 Task: Add an event with the title Team Outing, date '2024/05/04', time 8:50 AM to 10:50 AMand add a description: A team outing is a planned event or activity that takes employees out of the usual work environment to engage in recreational and team-building activities. It provides an opportunity for team members to bond, unwind, and strengthen their professional relationships in a more relaxed setting.Select event color  Graphite . Add location for the event as: 654 Via Veneto, Rome, Italy, logged in from the account softage.1@softage.netand send the event invitation to softage.3@softage.net and softage.4@softage.net. Set a reminder for the event Daily
Action: Mouse moved to (47, 99)
Screenshot: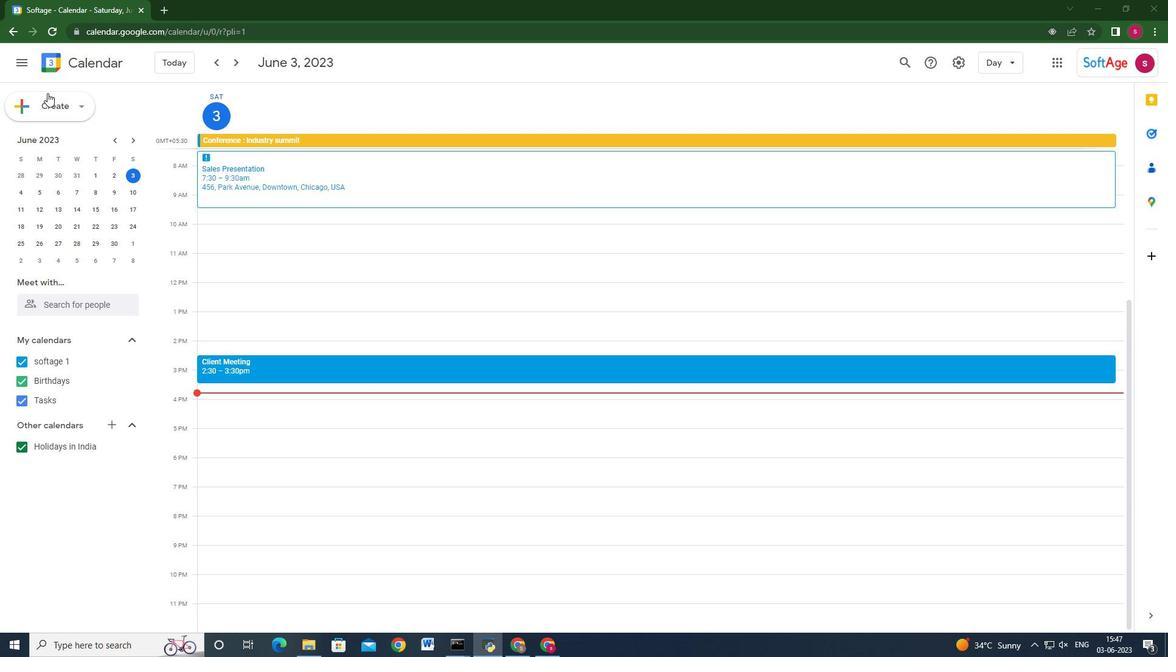 
Action: Mouse pressed left at (47, 99)
Screenshot: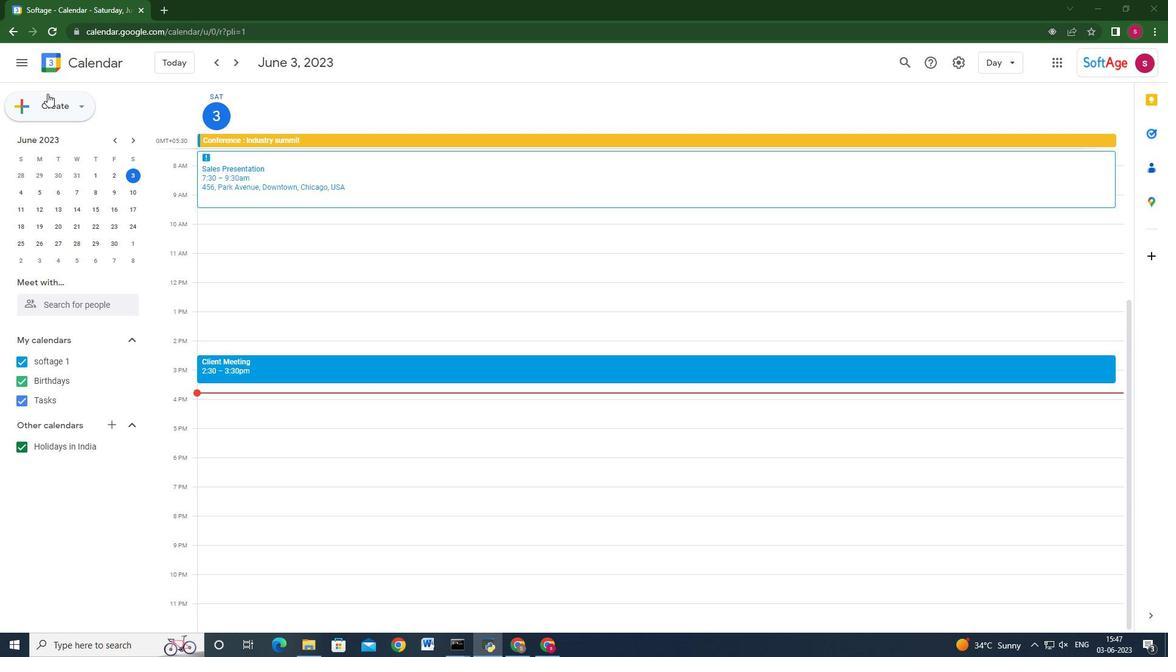 
Action: Mouse moved to (39, 133)
Screenshot: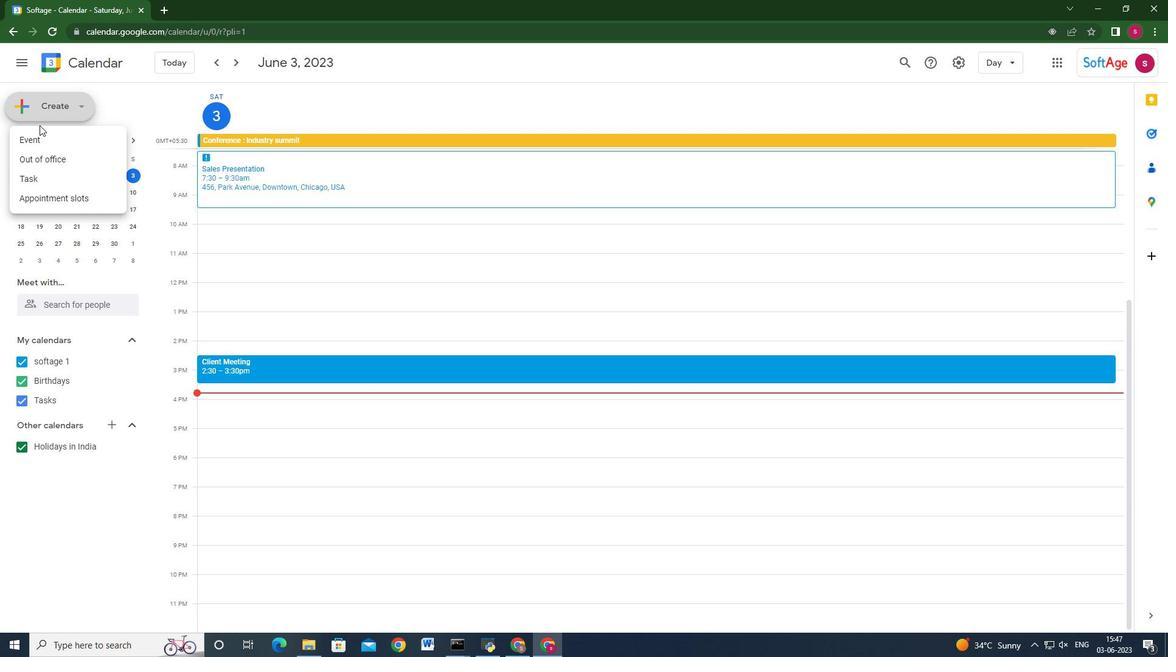 
Action: Mouse pressed left at (39, 133)
Screenshot: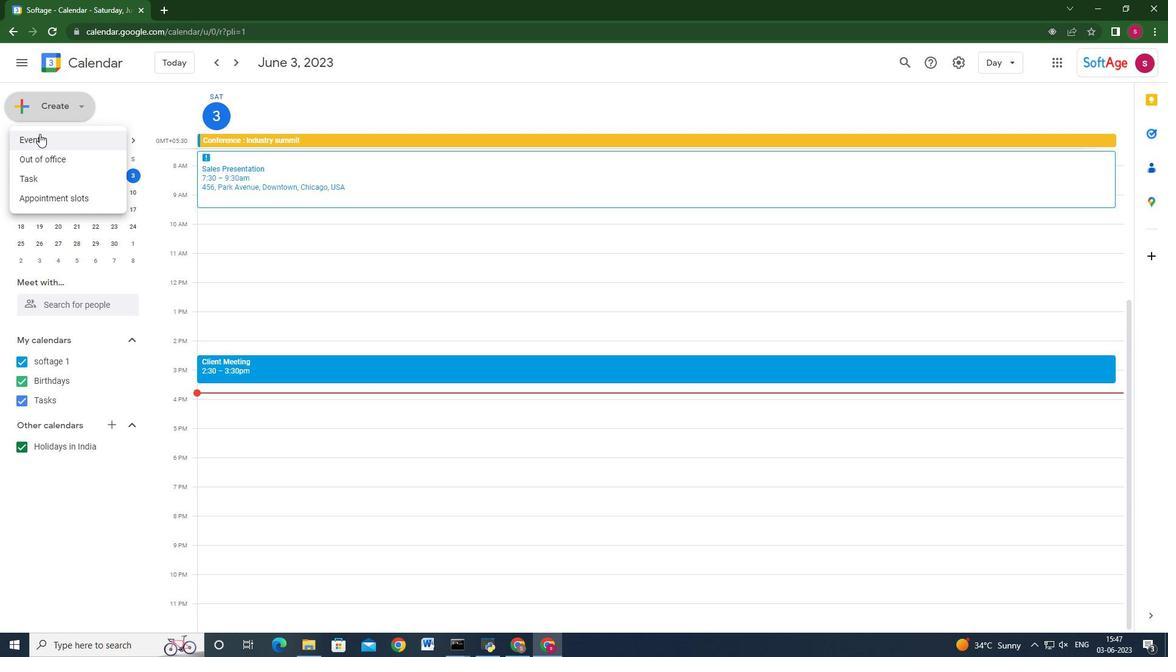 
Action: Mouse moved to (688, 469)
Screenshot: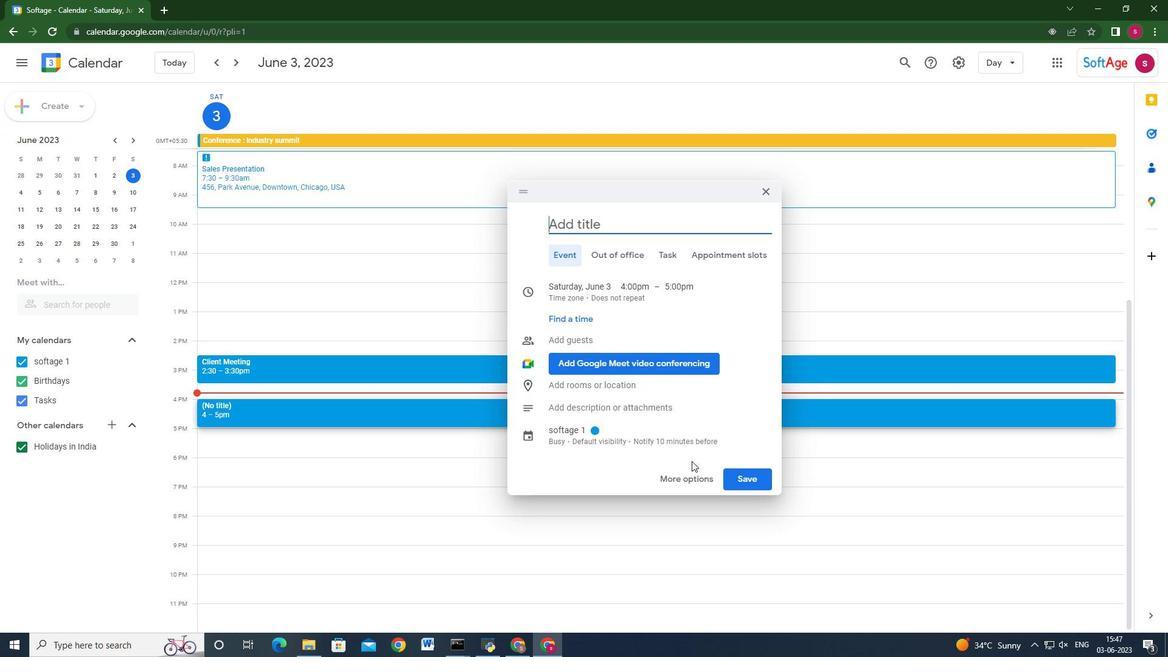 
Action: Mouse pressed left at (688, 469)
Screenshot: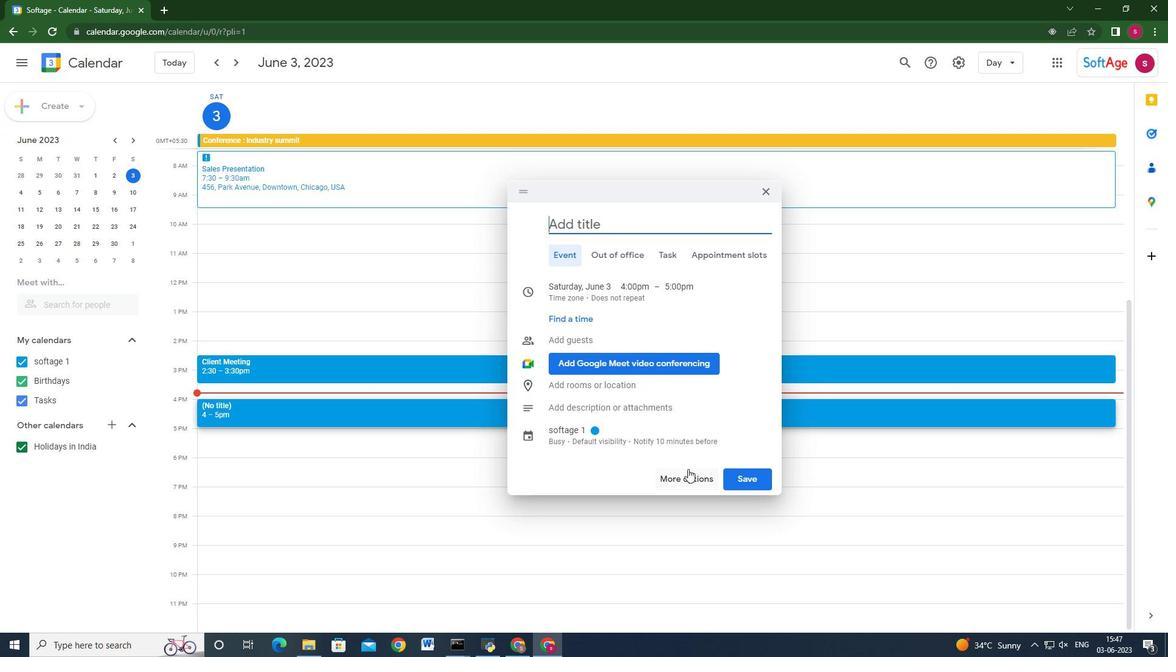 
Action: Mouse moved to (128, 68)
Screenshot: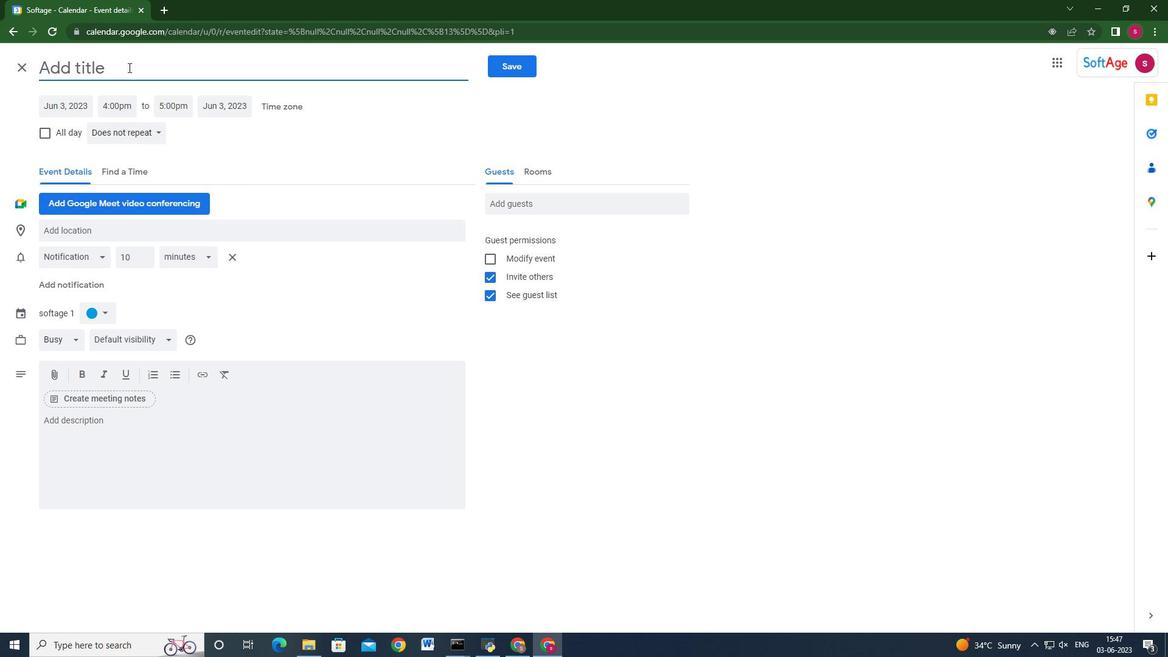 
Action: Key pressed z<Key.backspace><Key.shift>team<Key.backspace><Key.backspace><Key.backspace><Key.backspace><Key.shift>Team<Key.space><Key.shift>M<Key.backspace>Outing
Screenshot: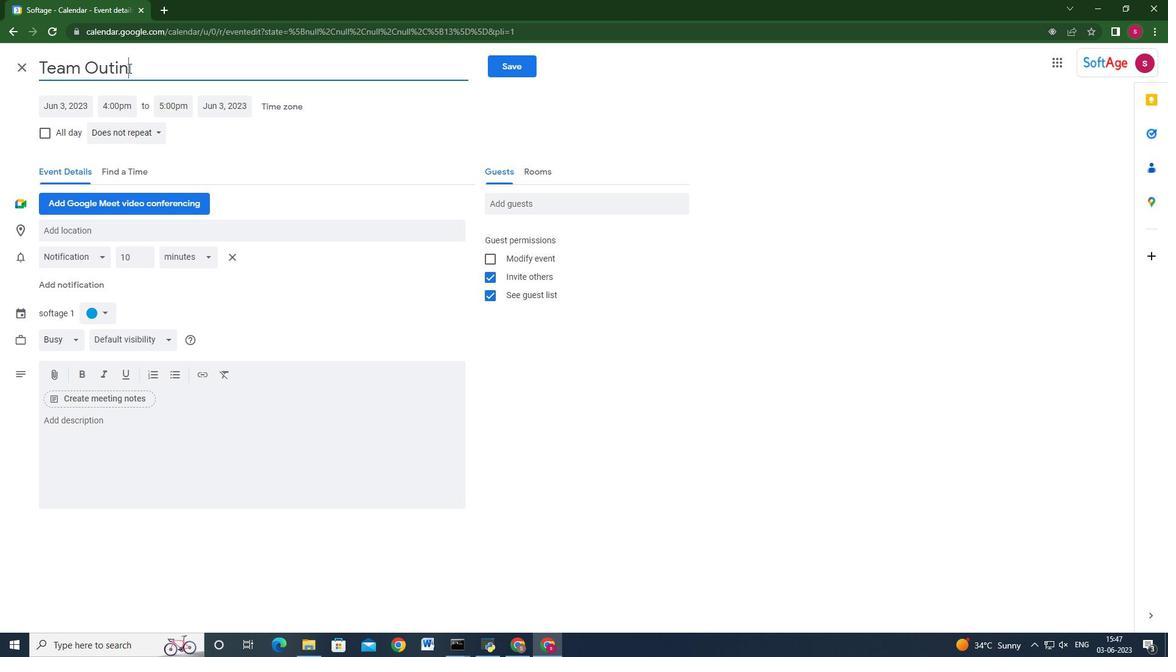 
Action: Mouse moved to (69, 107)
Screenshot: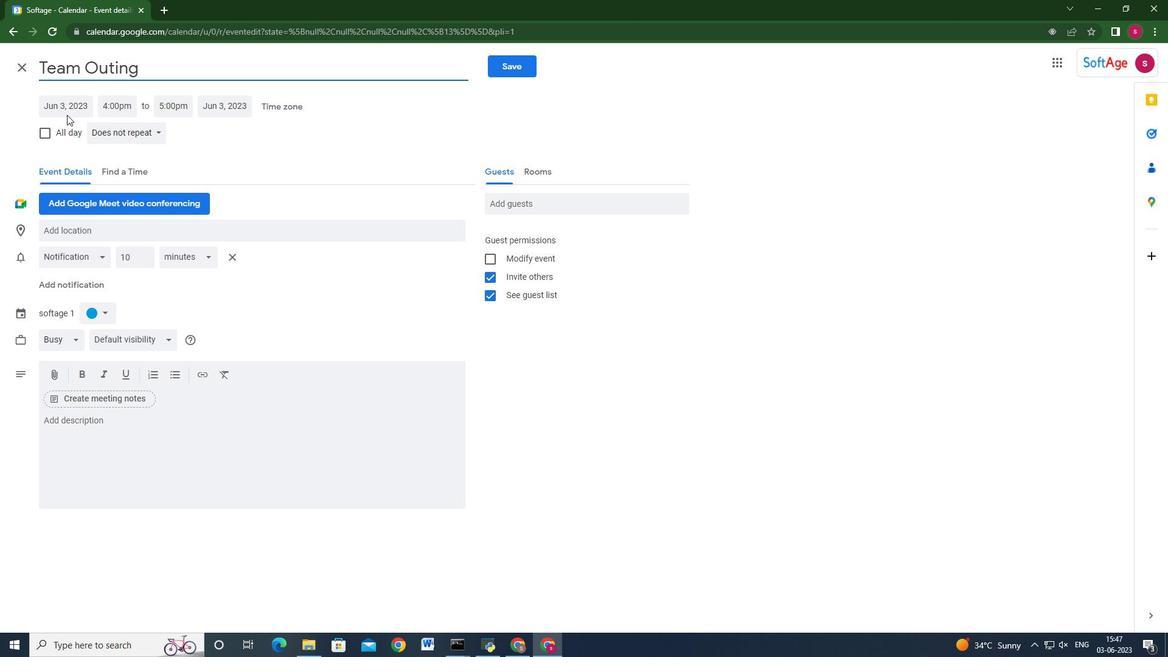 
Action: Mouse pressed left at (69, 107)
Screenshot: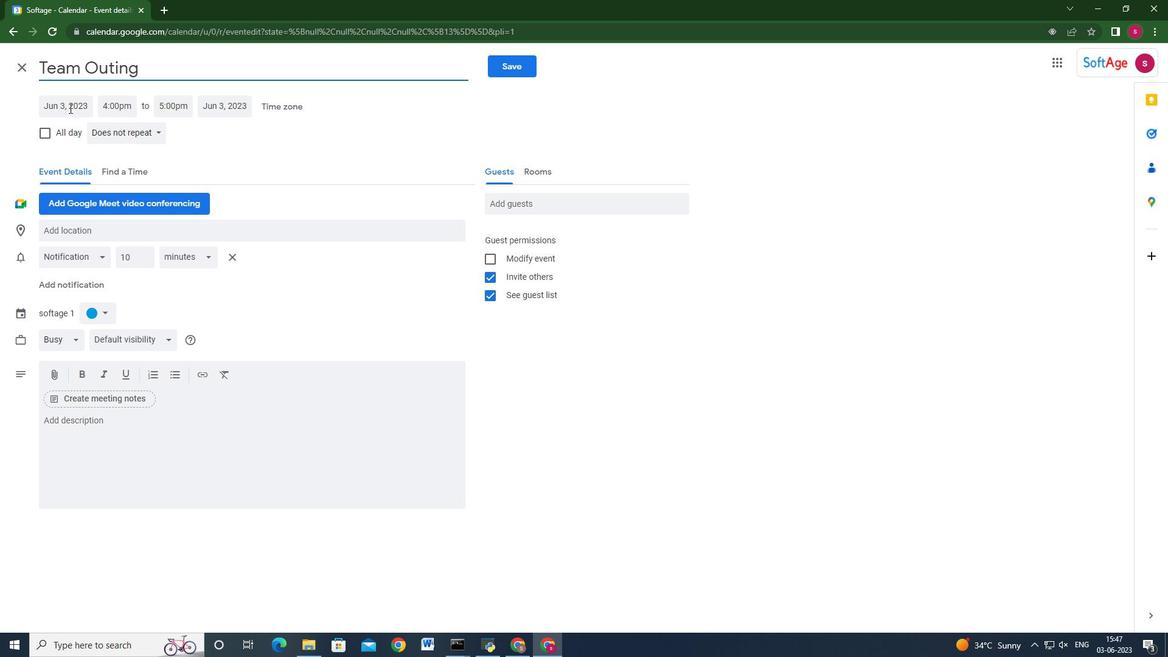 
Action: Mouse moved to (189, 133)
Screenshot: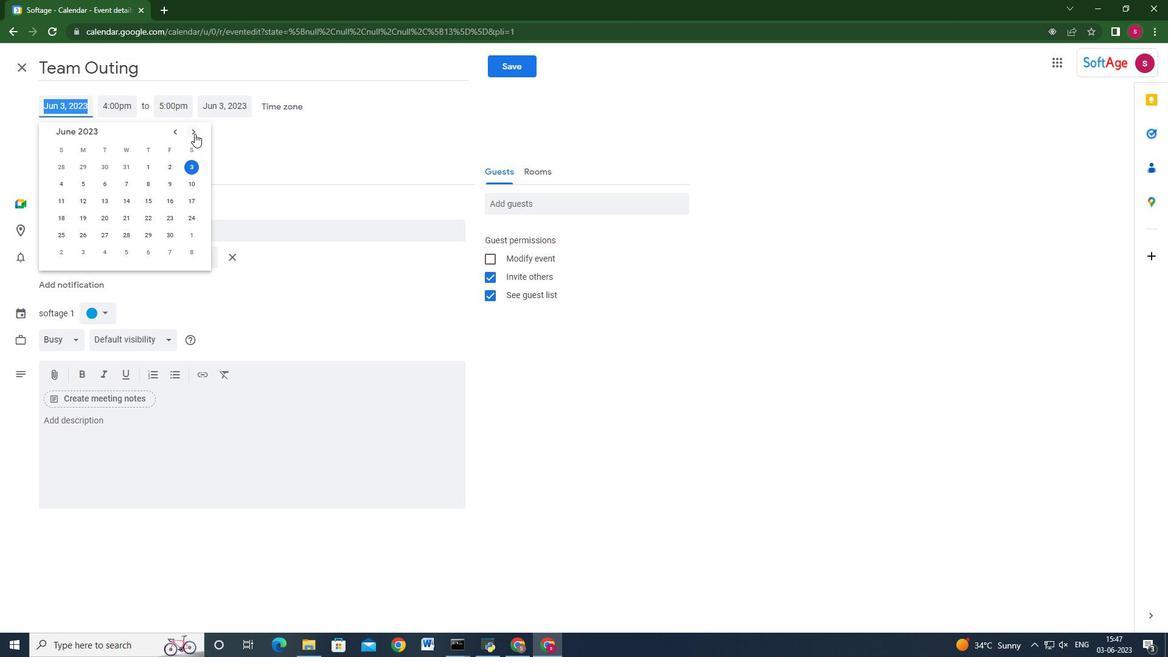 
Action: Mouse pressed left at (189, 133)
Screenshot: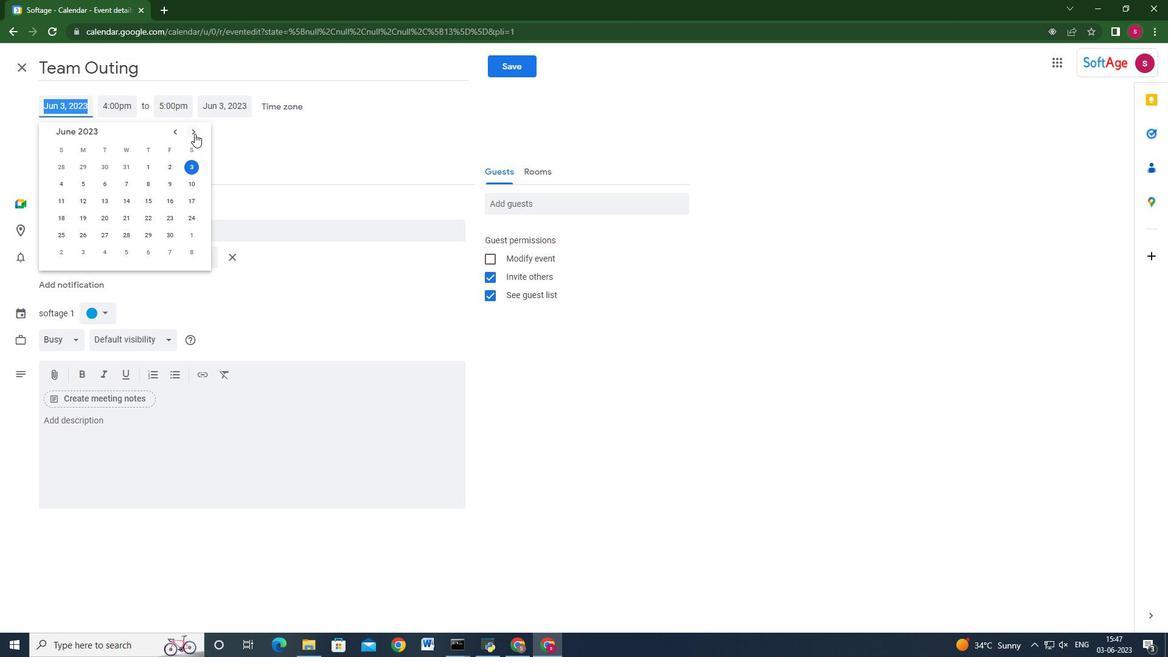
Action: Mouse moved to (189, 133)
Screenshot: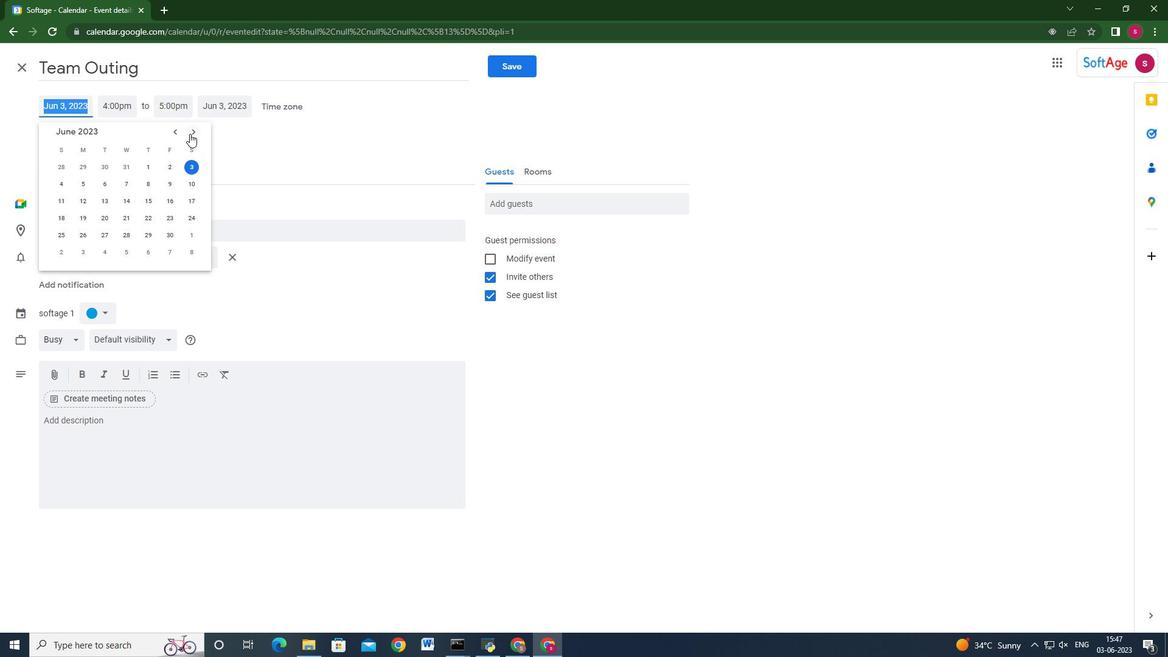 
Action: Mouse pressed left at (189, 133)
Screenshot: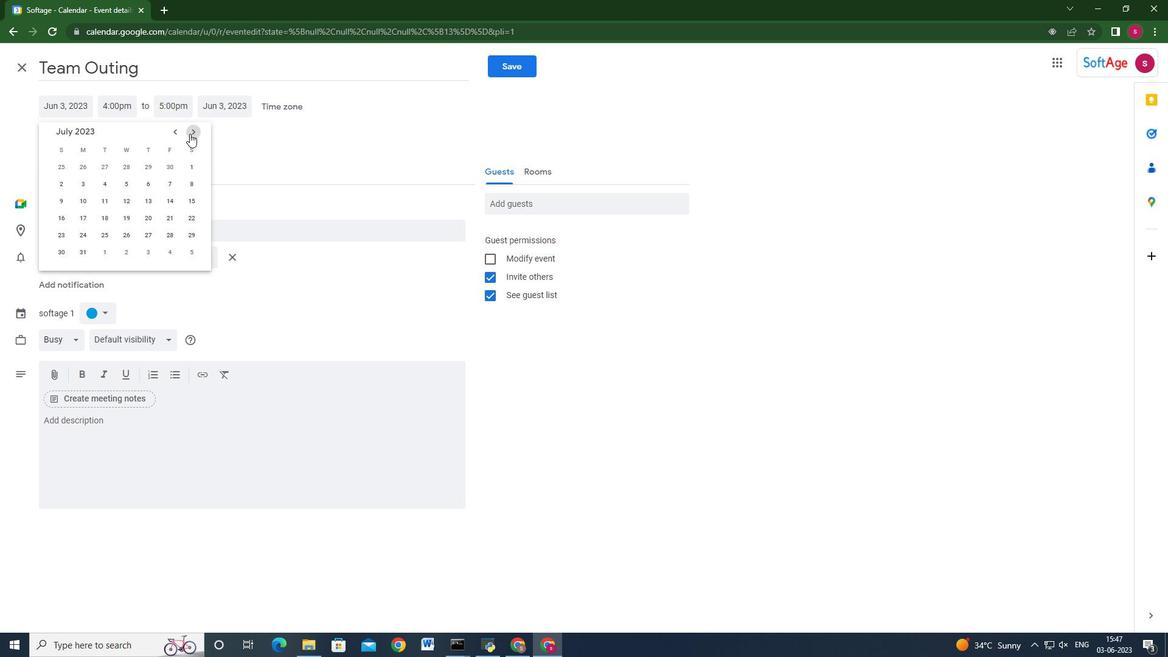
Action: Mouse pressed left at (189, 133)
Screenshot: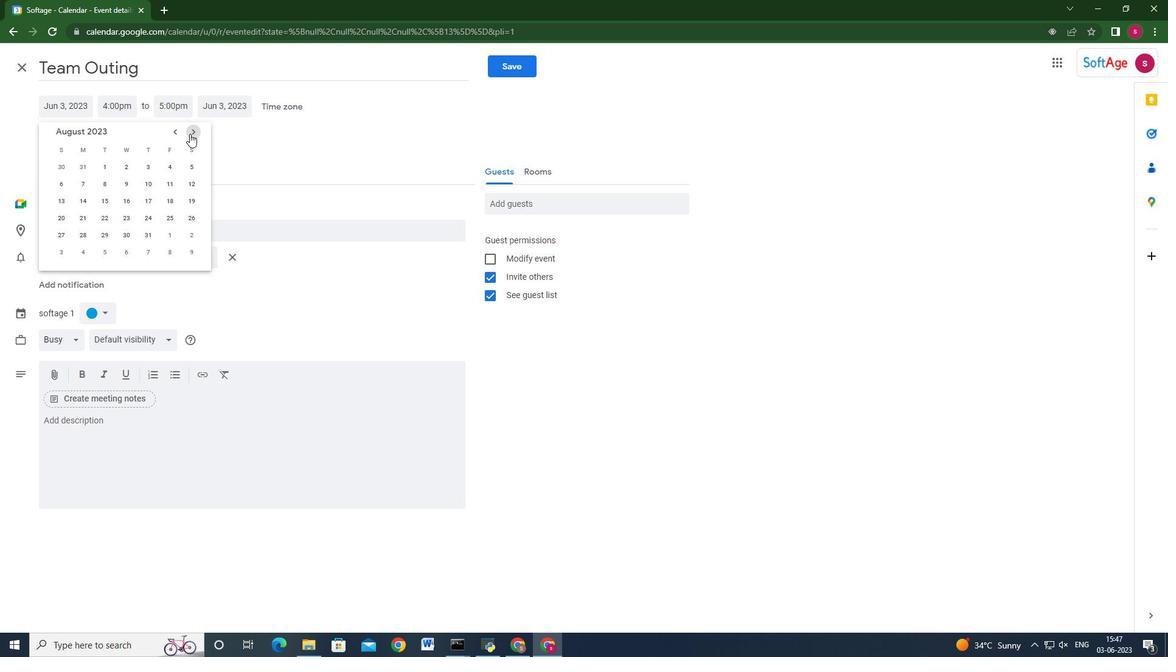 
Action: Mouse pressed left at (189, 133)
Screenshot: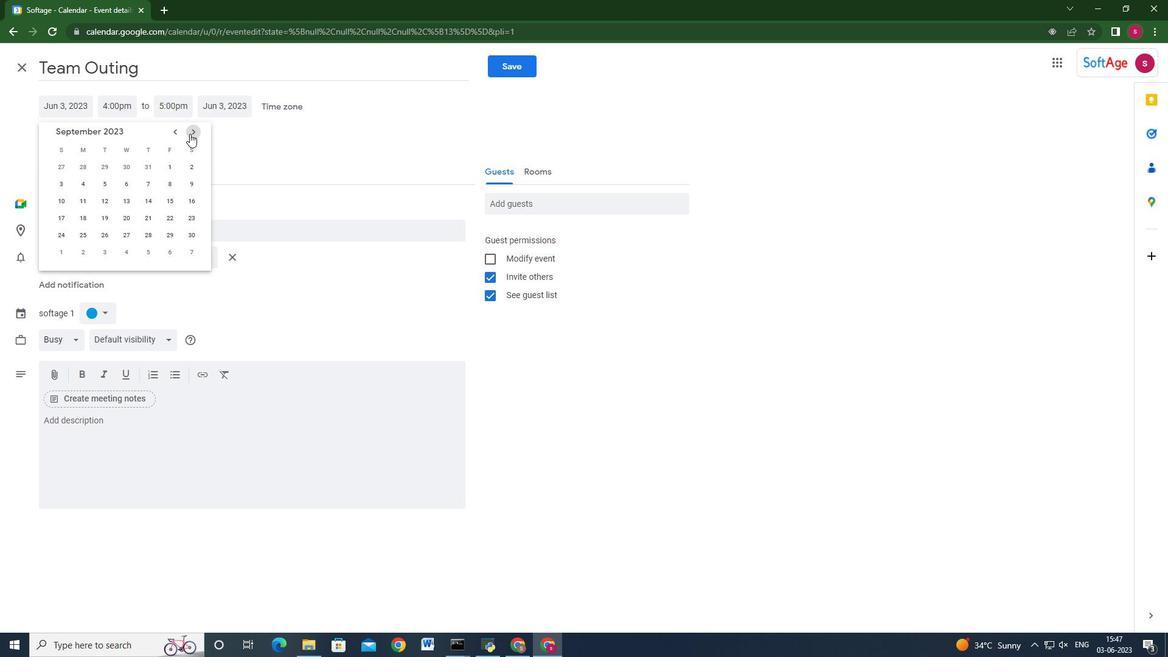 
Action: Mouse pressed left at (189, 133)
Screenshot: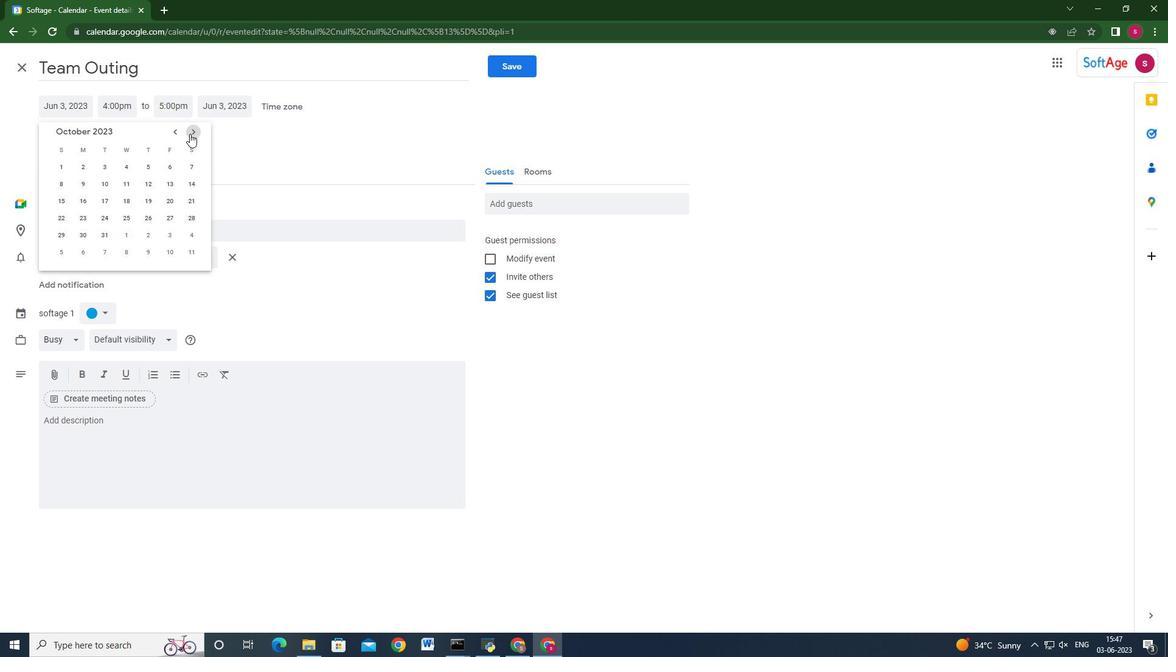 
Action: Mouse pressed left at (189, 133)
Screenshot: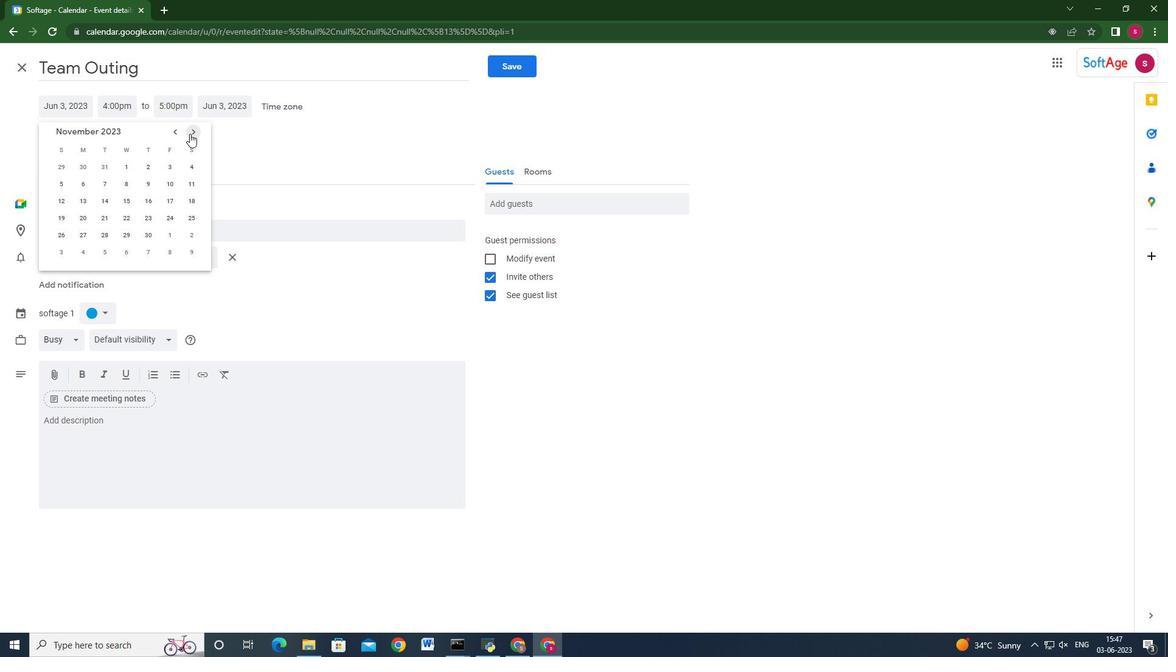 
Action: Mouse pressed left at (189, 133)
Screenshot: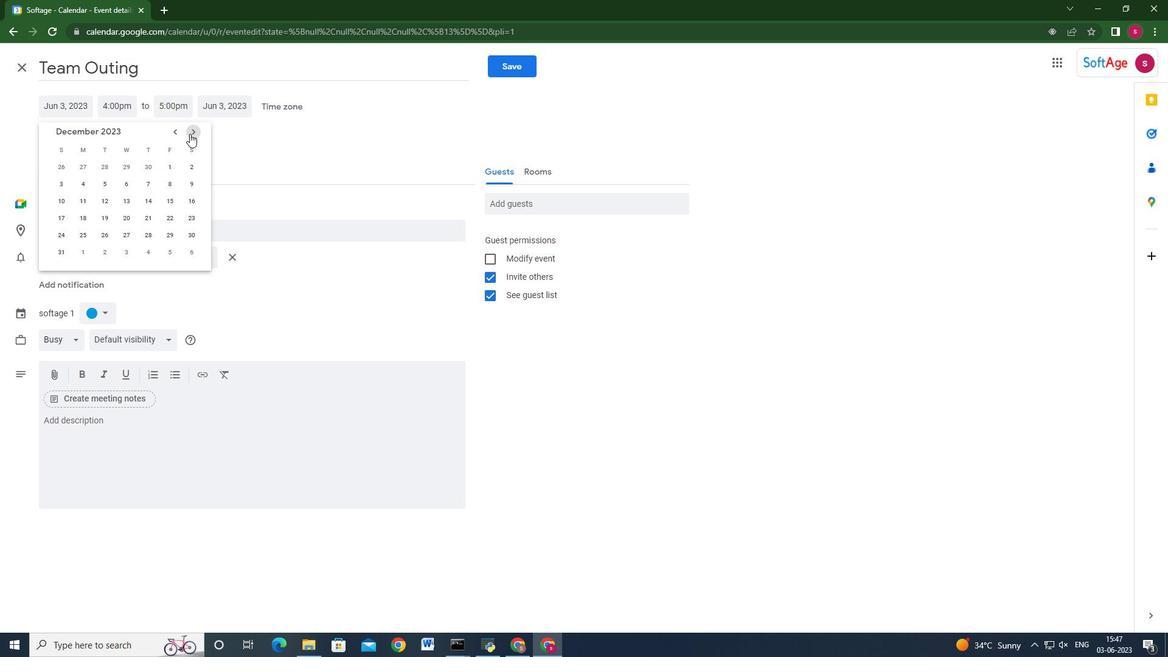 
Action: Mouse pressed left at (189, 133)
Screenshot: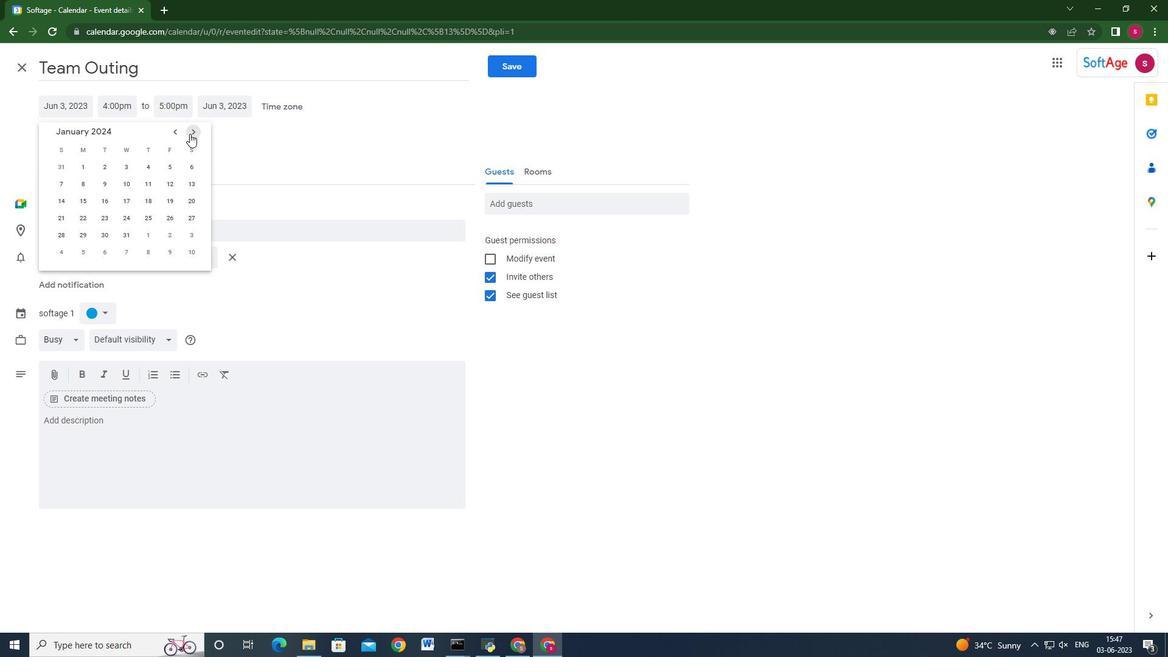 
Action: Mouse pressed left at (189, 133)
Screenshot: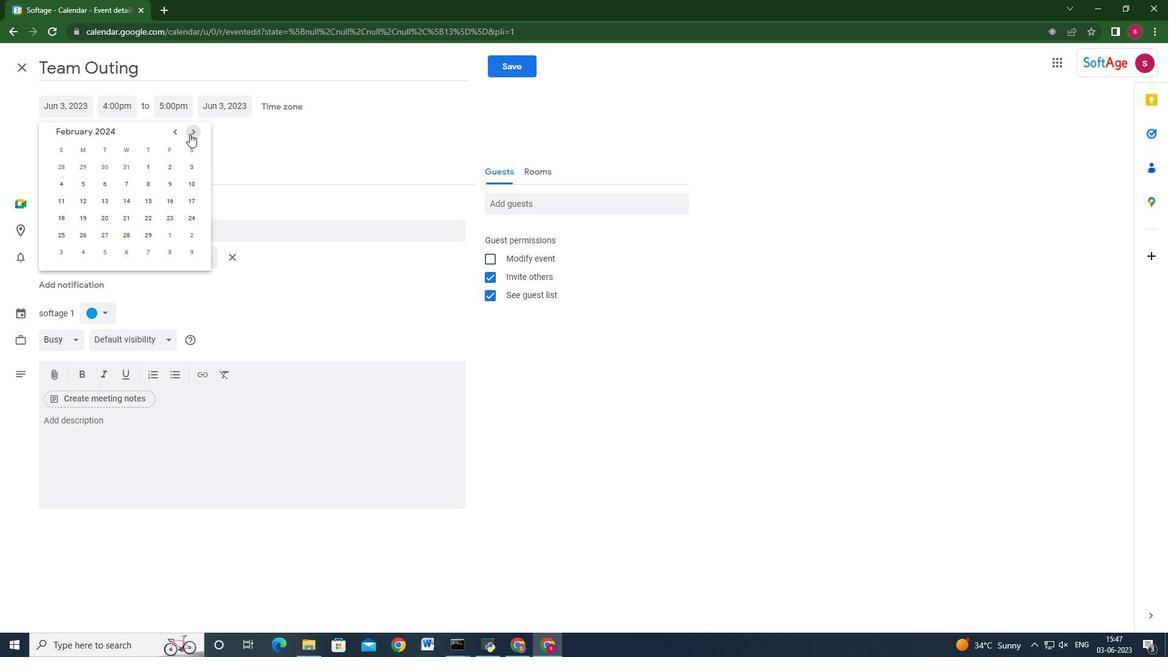 
Action: Mouse pressed left at (189, 133)
Screenshot: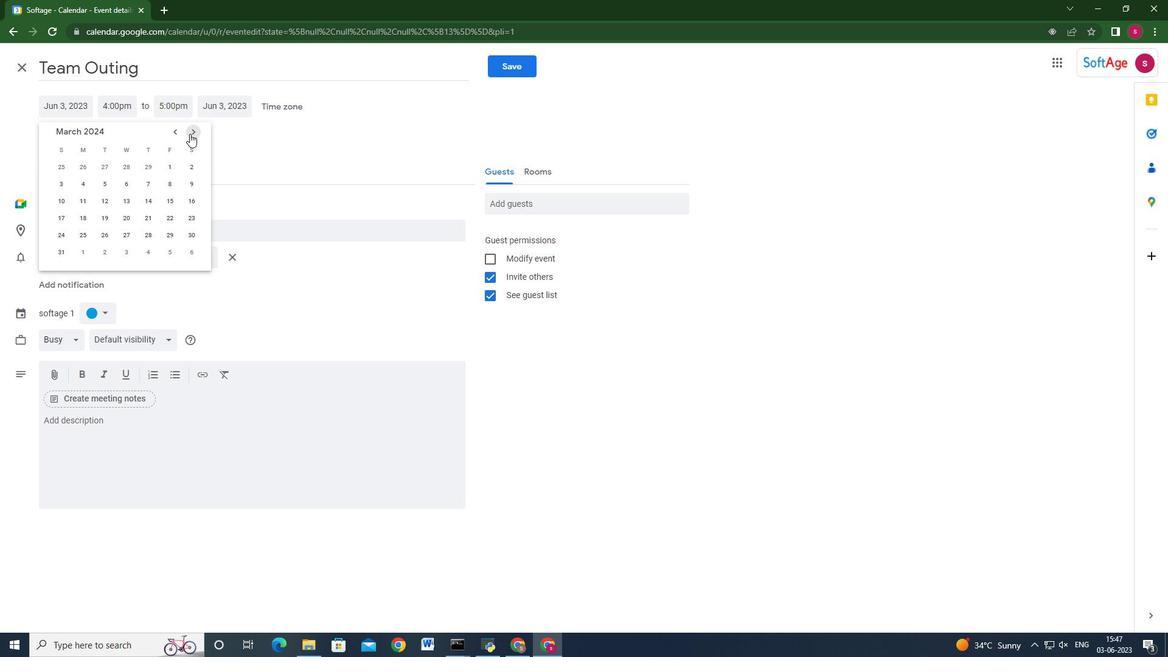 
Action: Mouse pressed left at (189, 133)
Screenshot: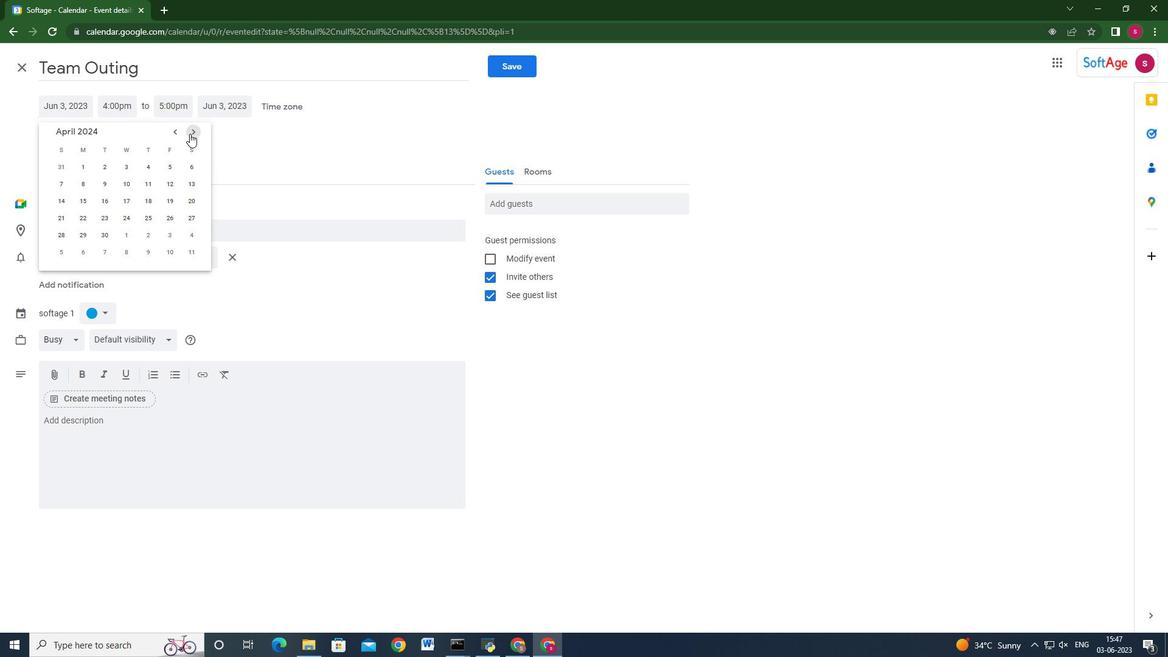 
Action: Mouse moved to (187, 164)
Screenshot: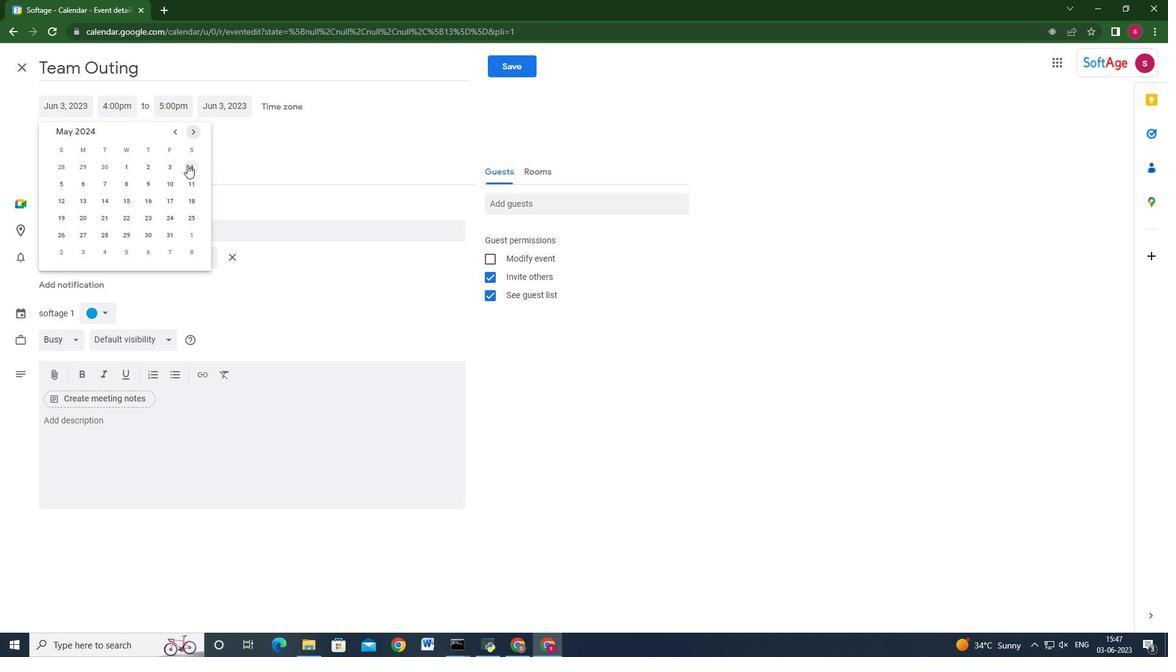 
Action: Mouse pressed left at (187, 164)
Screenshot: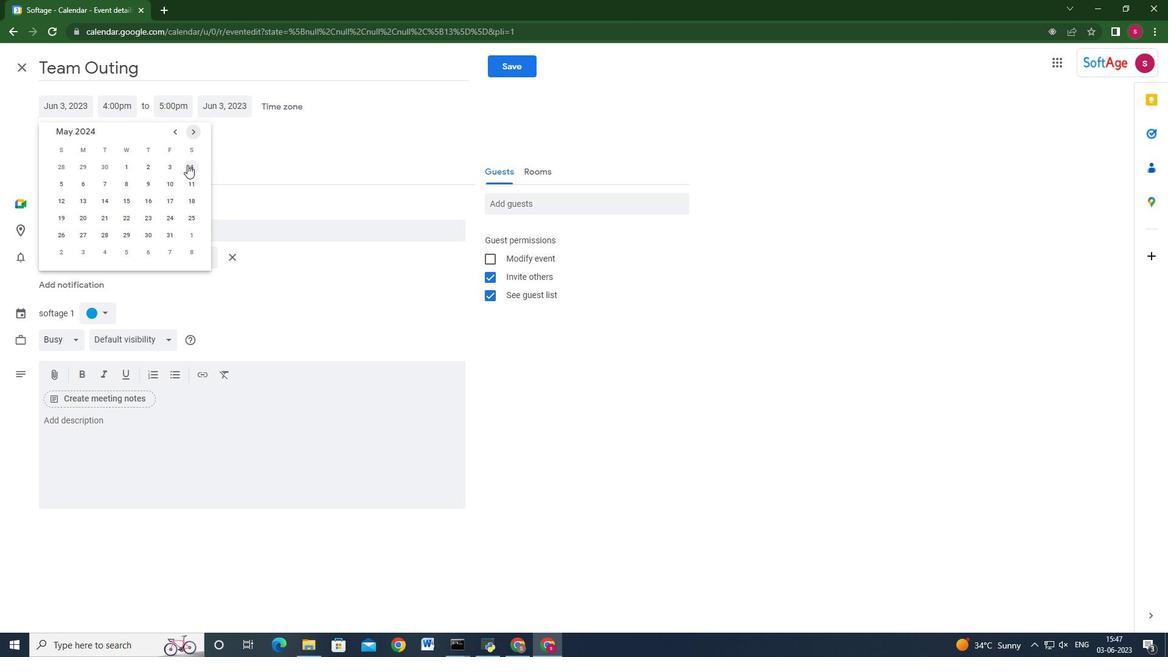 
Action: Mouse moved to (107, 102)
Screenshot: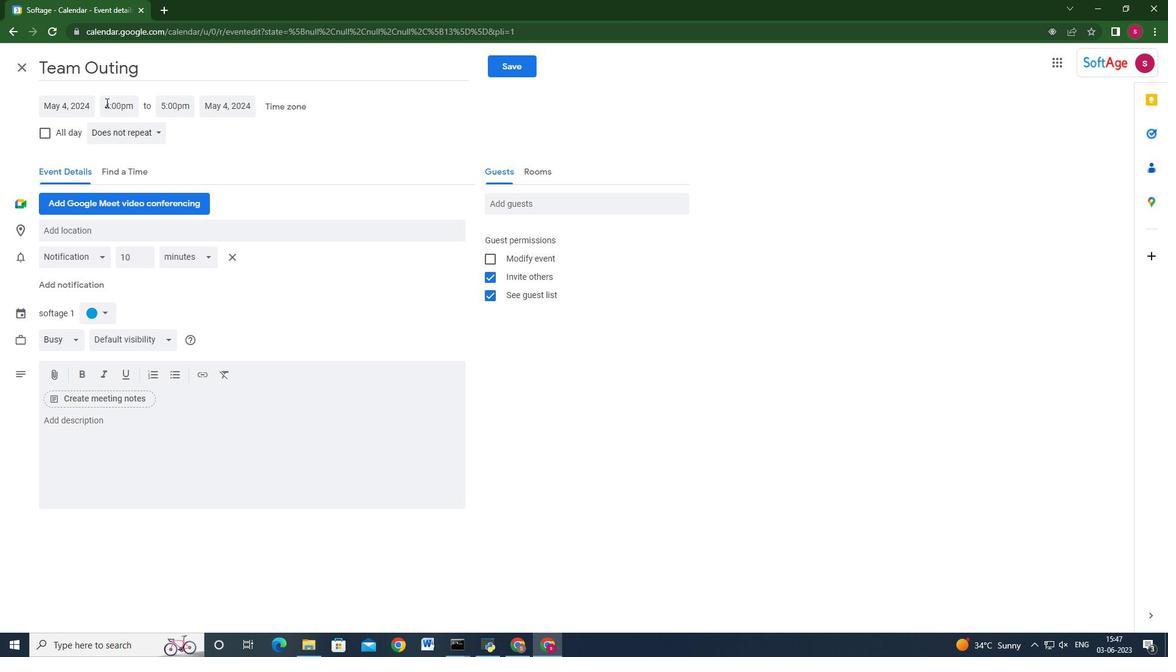 
Action: Mouse pressed left at (107, 102)
Screenshot: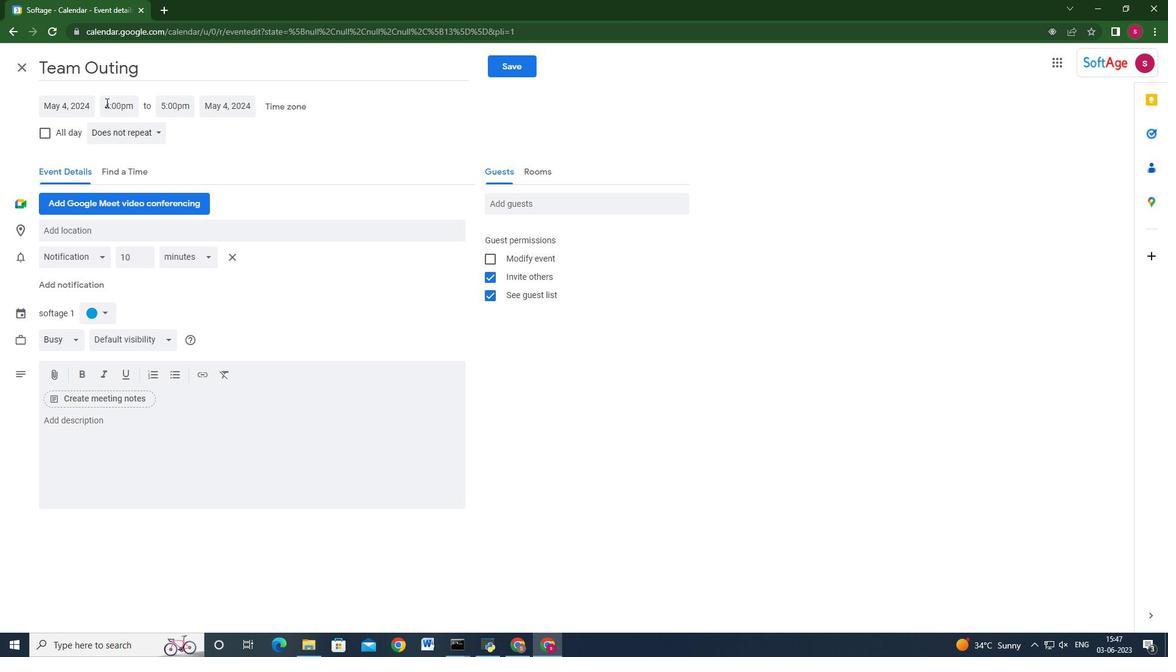 
Action: Mouse moved to (109, 103)
Screenshot: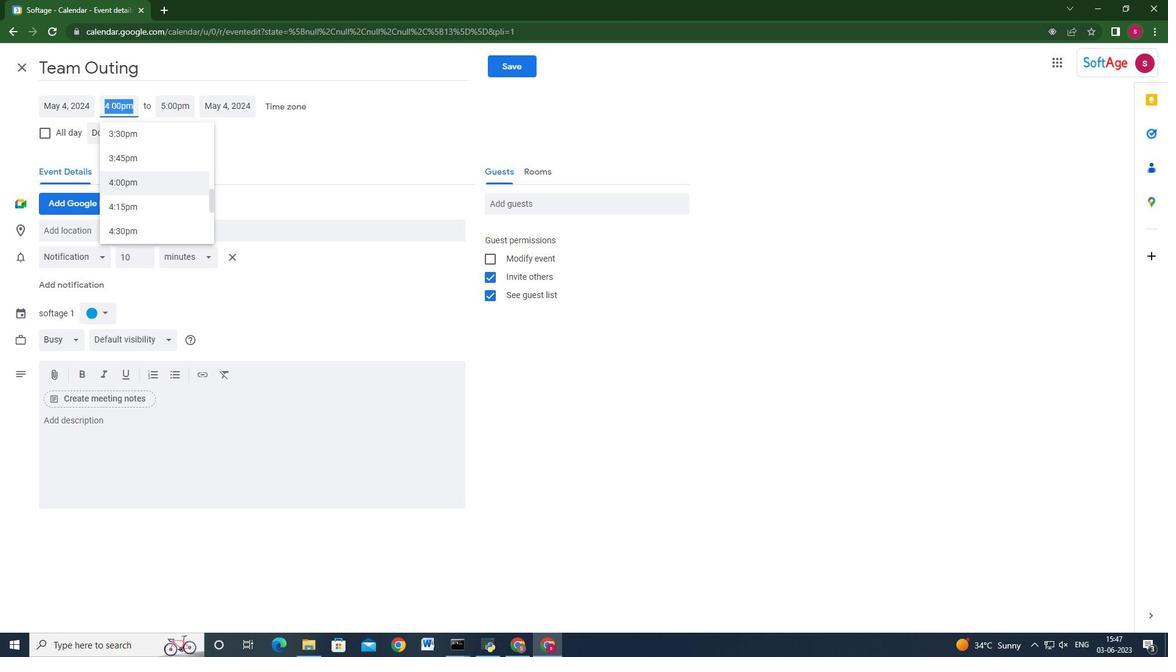 
Action: Key pressed 8<Key.shift>L<Key.backspace><Key.shift>:50am
Screenshot: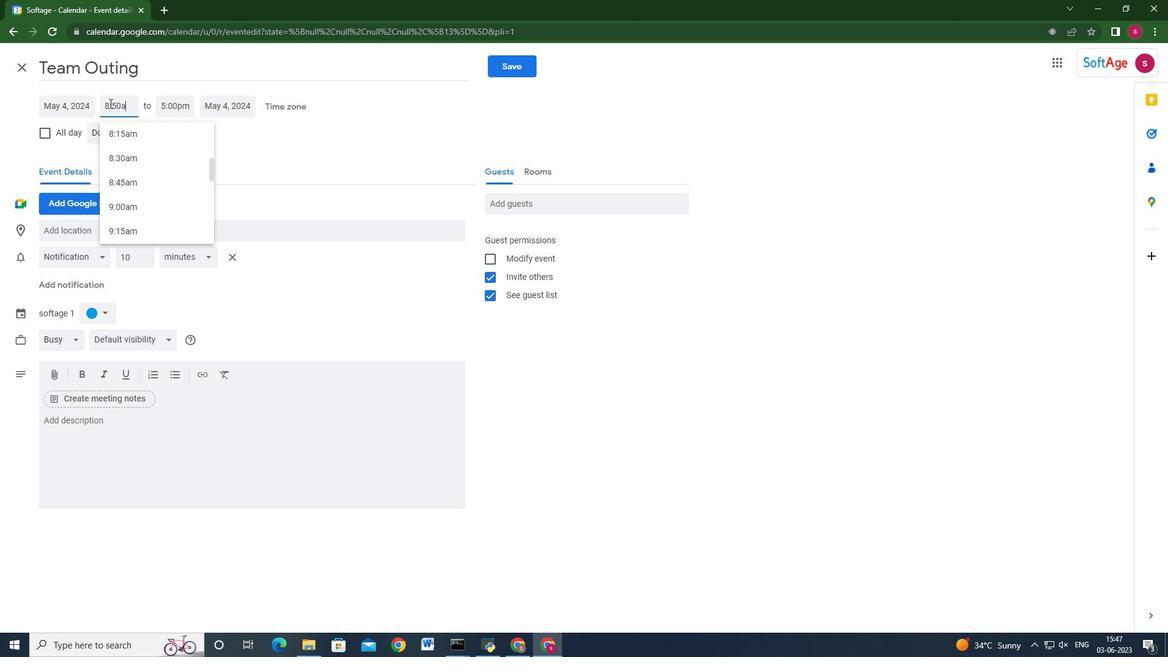 
Action: Mouse moved to (170, 105)
Screenshot: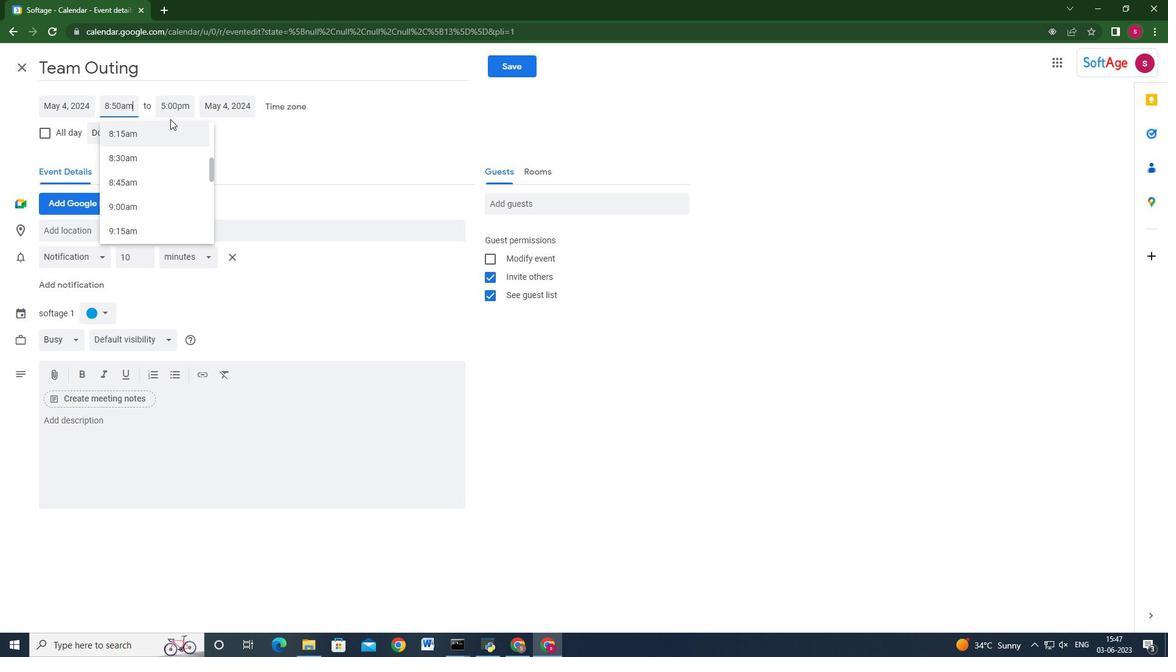 
Action: Mouse pressed left at (170, 105)
Screenshot: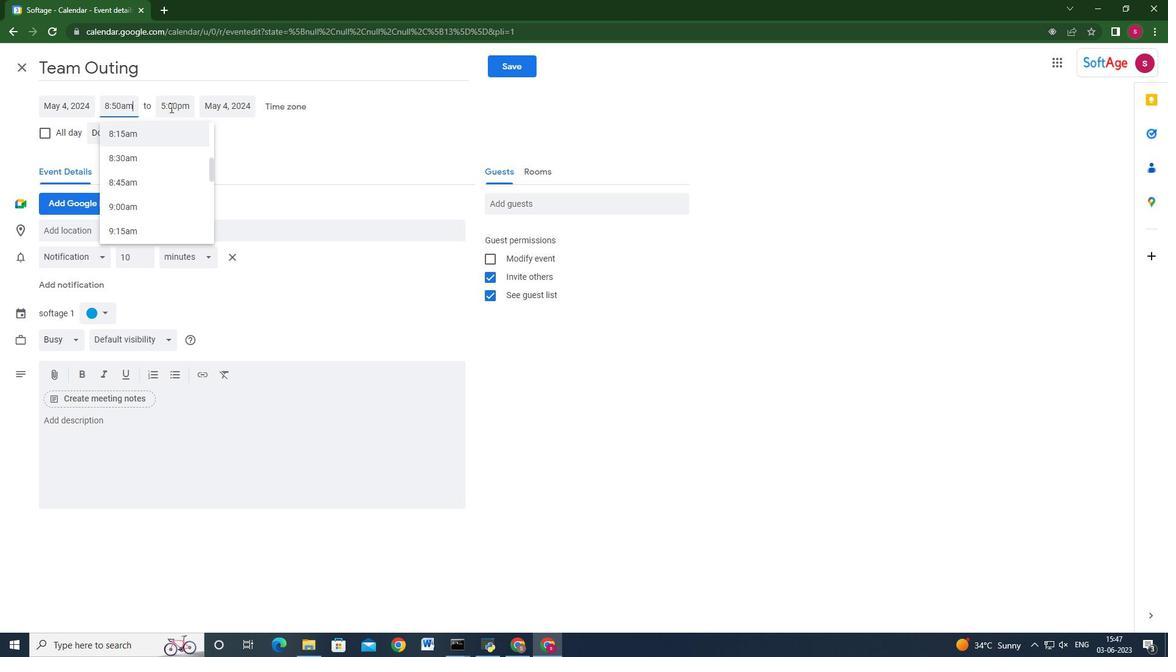 
Action: Mouse moved to (170, 106)
Screenshot: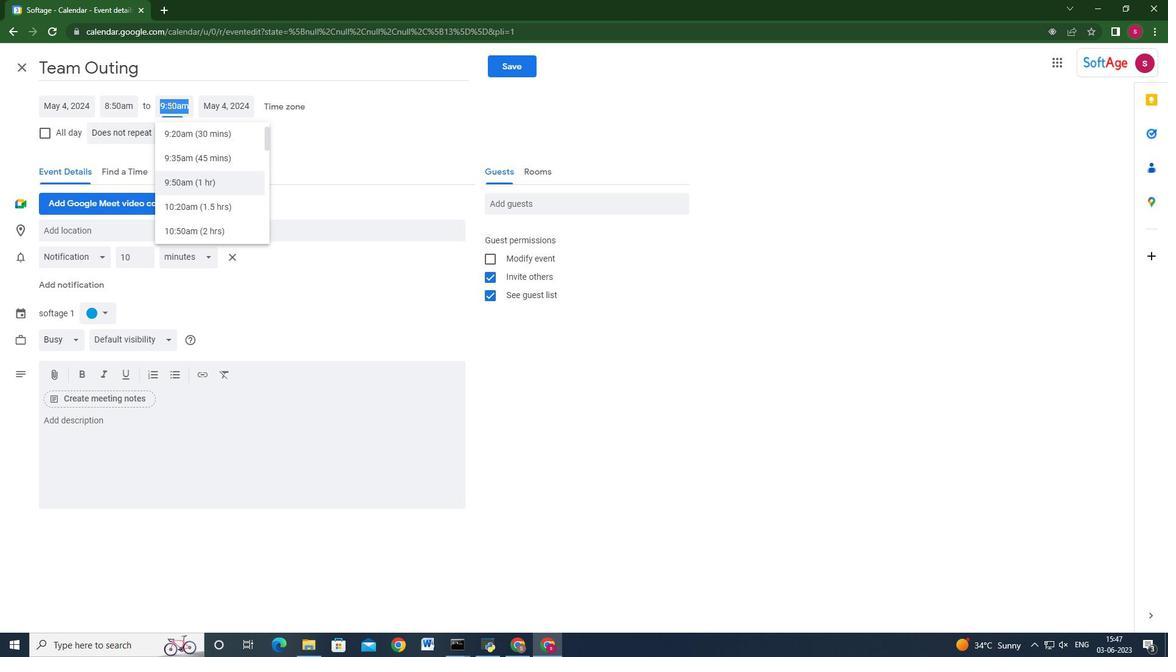 
Action: Key pressed 10<Key.shift>:50am<Key.enter>
Screenshot: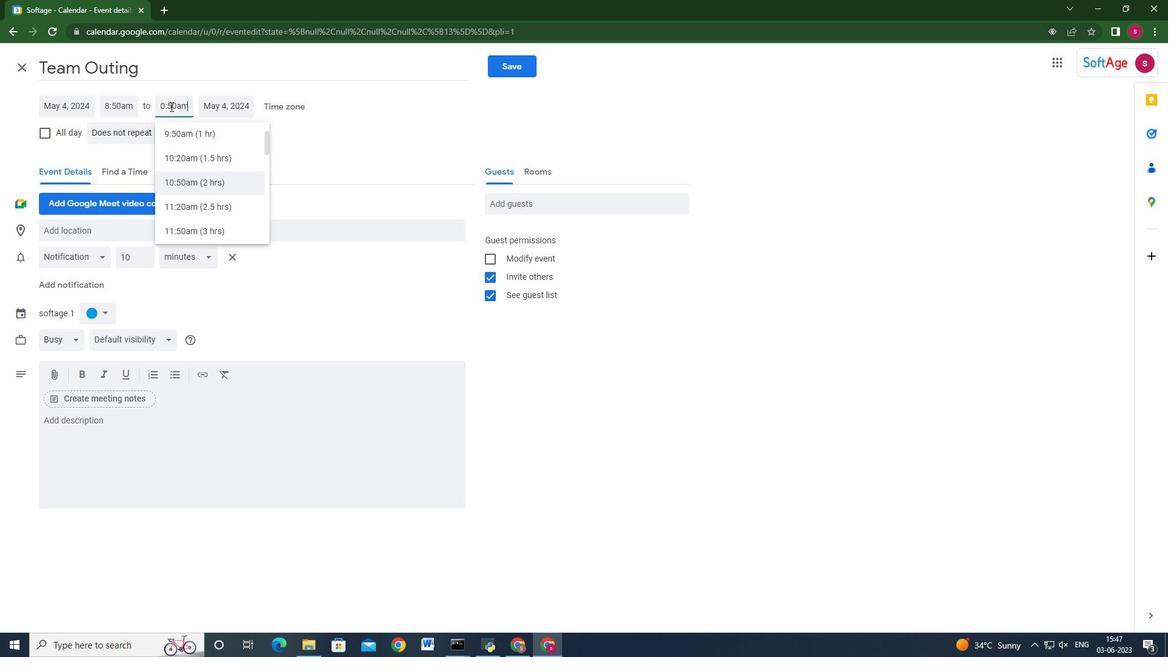 
Action: Mouse moved to (149, 427)
Screenshot: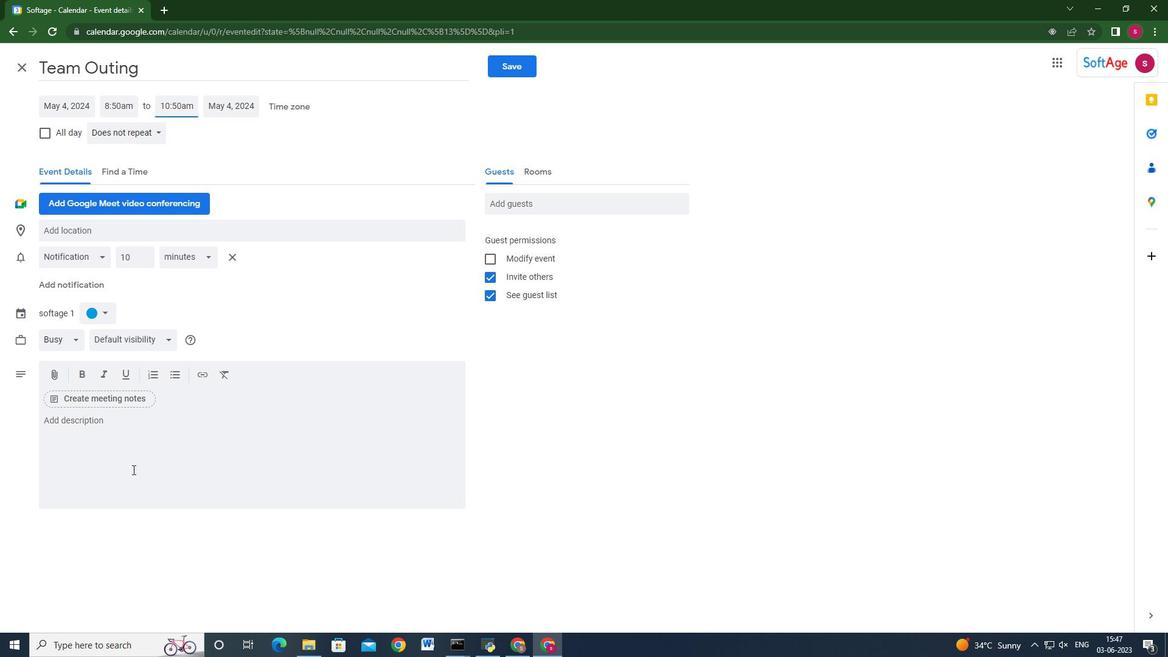 
Action: Mouse pressed left at (149, 427)
Screenshot: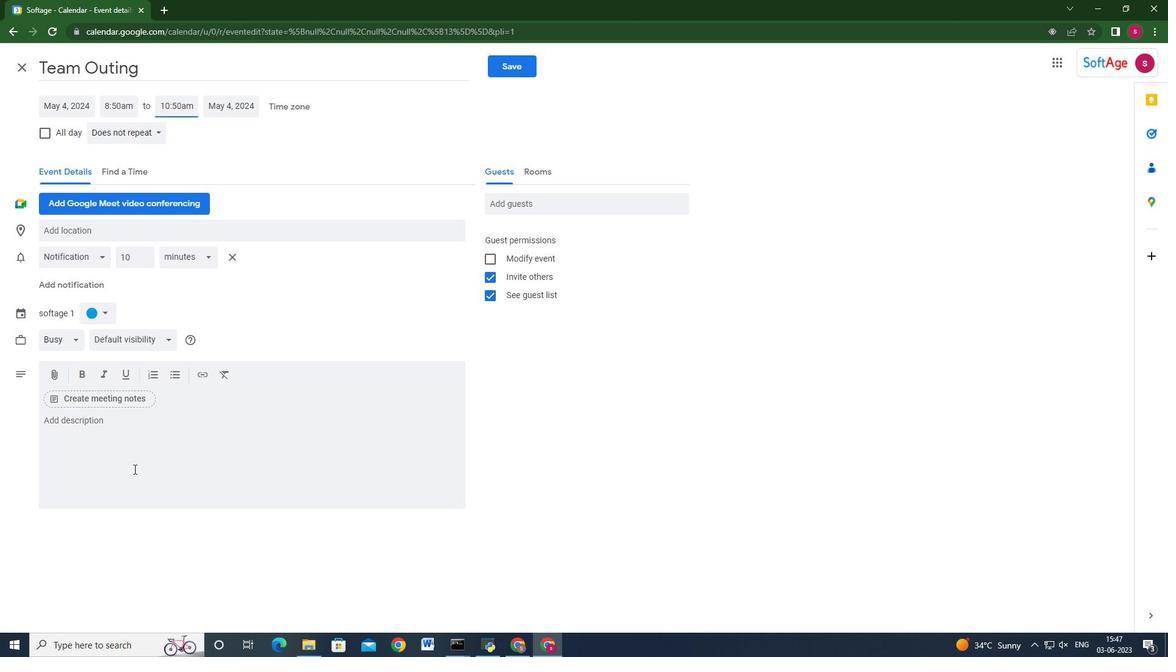 
Action: Mouse moved to (149, 426)
Screenshot: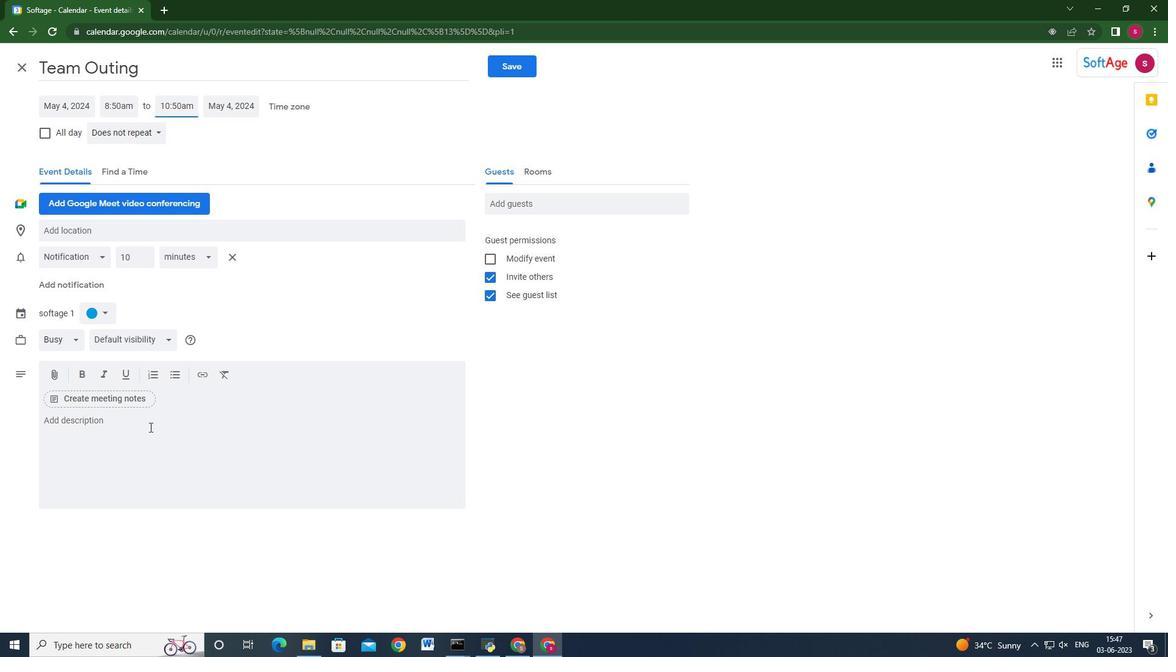 
Action: Key pressed <Key.shift_r>A<Key.space>team<Key.space>outing<Key.space>is<Key.space>a<Key.space>planned<Key.space>event<Key.space>or<Key.space>activity<Key.space>t
Screenshot: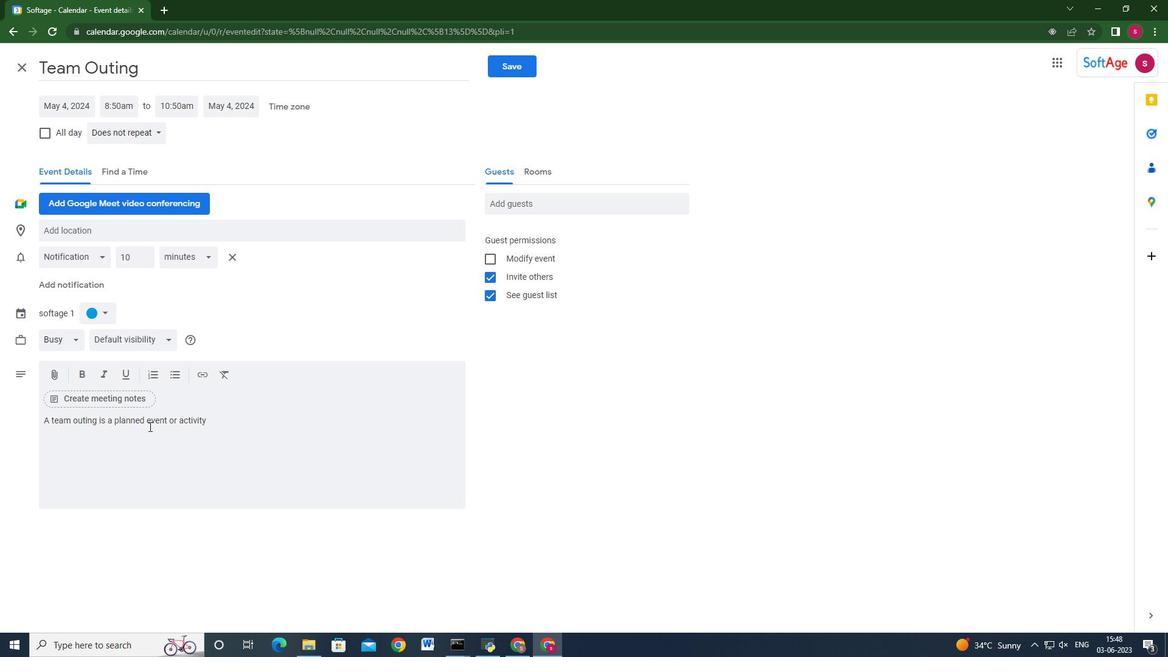 
Action: Mouse moved to (338, 233)
Screenshot: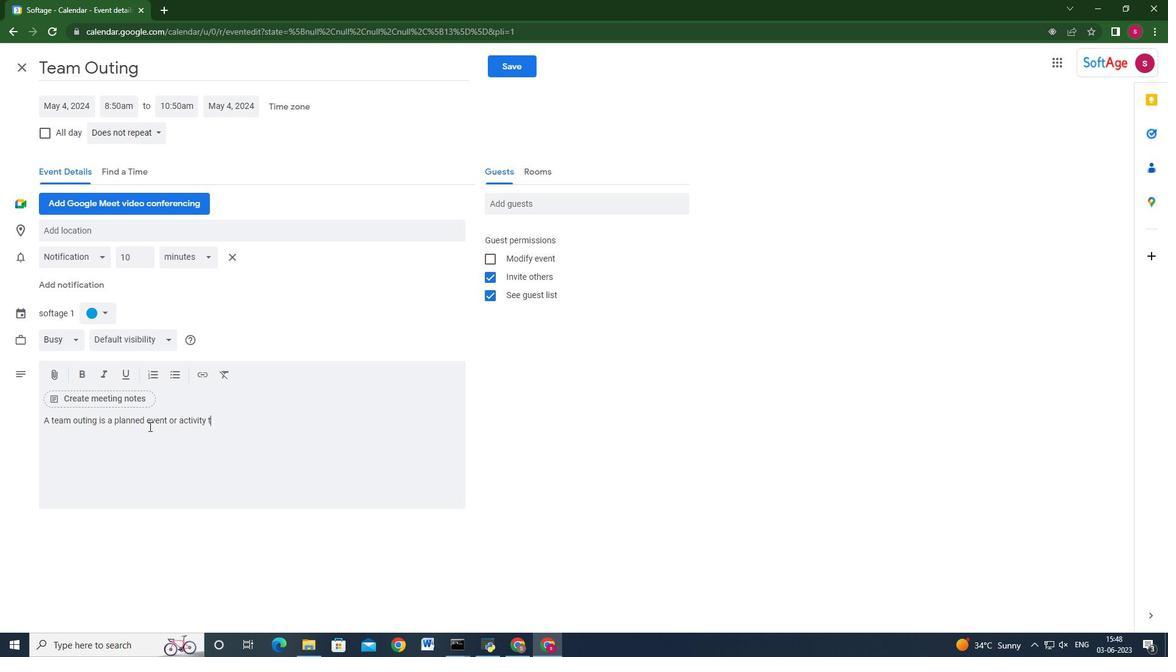 
Action: Key pressed hat<Key.space>takes<Key.space><Key.space>employ<Key.backspace><Key.backspace><Key.backspace><Key.backspace><Key.backspace><Key.backspace><Key.backspace>employees<Key.space><Key.backspace><Key.backspace>s<Key.space>out<Key.space>of<Key.space>the<Key.space>usual<Key.space>work<Key.space>environment<Key.space>t<Key.space>o<Key.backspace><Key.backspace>o<Key.space>engage<Key.space><Key.space><Key.backspace>in<Key.space>recreational<Key.space>and<Key.space>team-building<Key.space>activities.<Key.space><Key.shift>It<Key.space>provides<Key.space>an<Key.space>opportui<Key.backspace>nity<Key.space>for<Key.space>team<Key.space>meme<Key.backspace>ber<Key.space>to<Key.space>bond<Key.space><Key.backspace>,<Key.space>unm<Key.backspace>wind,<Key.space>and<Key.space>strengthen<Key.space>ther<Key.backspace>ir<Key.space>professional<Key.space>relationships<Key.space>in<Key.space>a<Key.space>more<Key.space>relaxed<Key.space>settings<Key.backspace>.
Screenshot: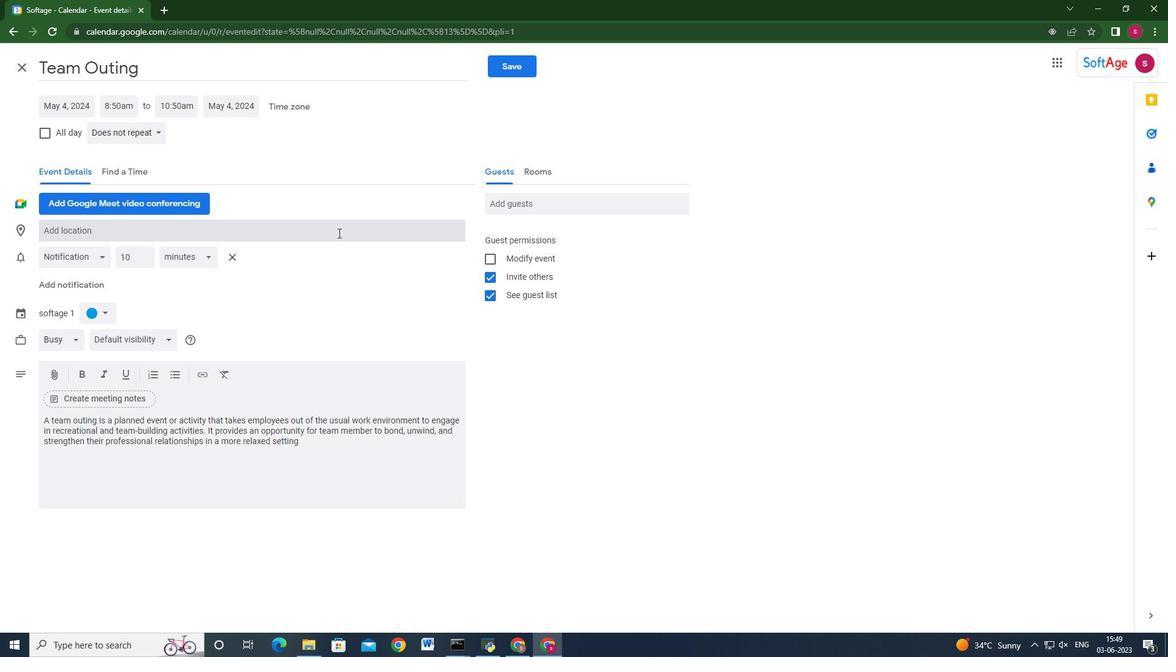 
Action: Mouse moved to (93, 316)
Screenshot: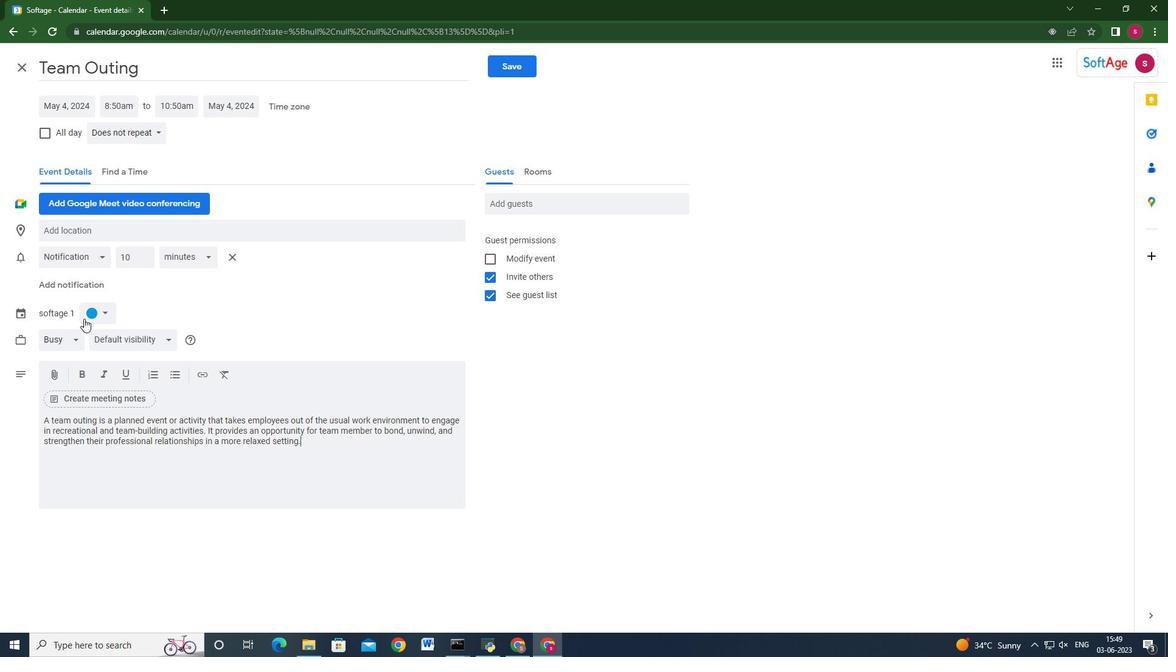 
Action: Mouse pressed left at (93, 316)
Screenshot: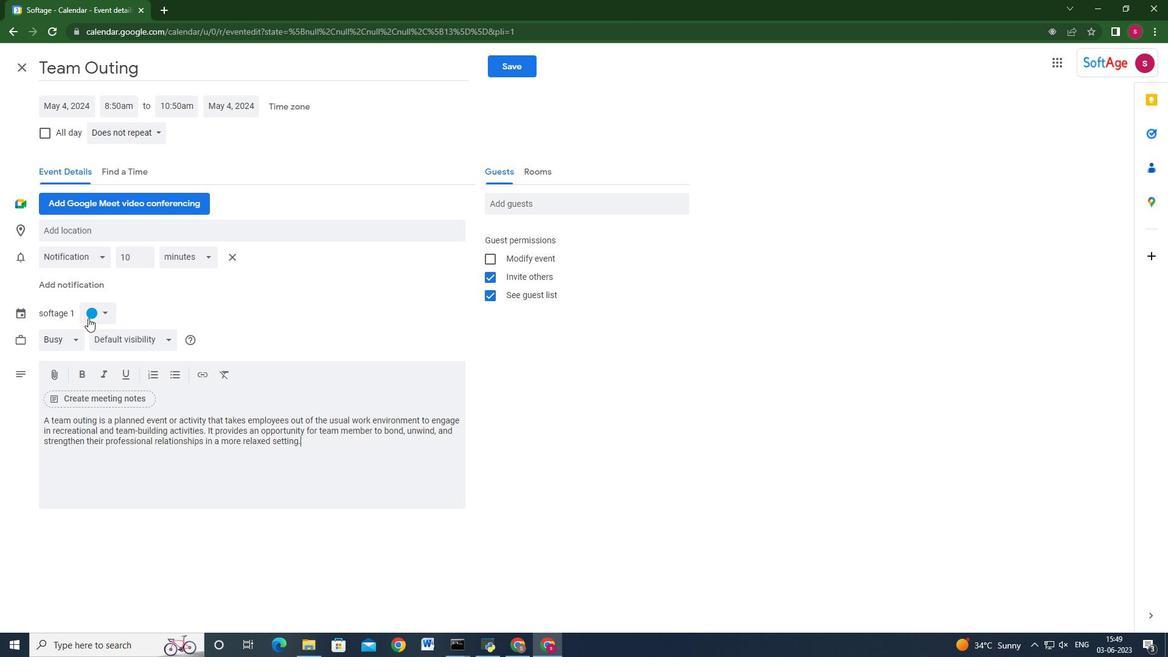 
Action: Mouse moved to (90, 385)
Screenshot: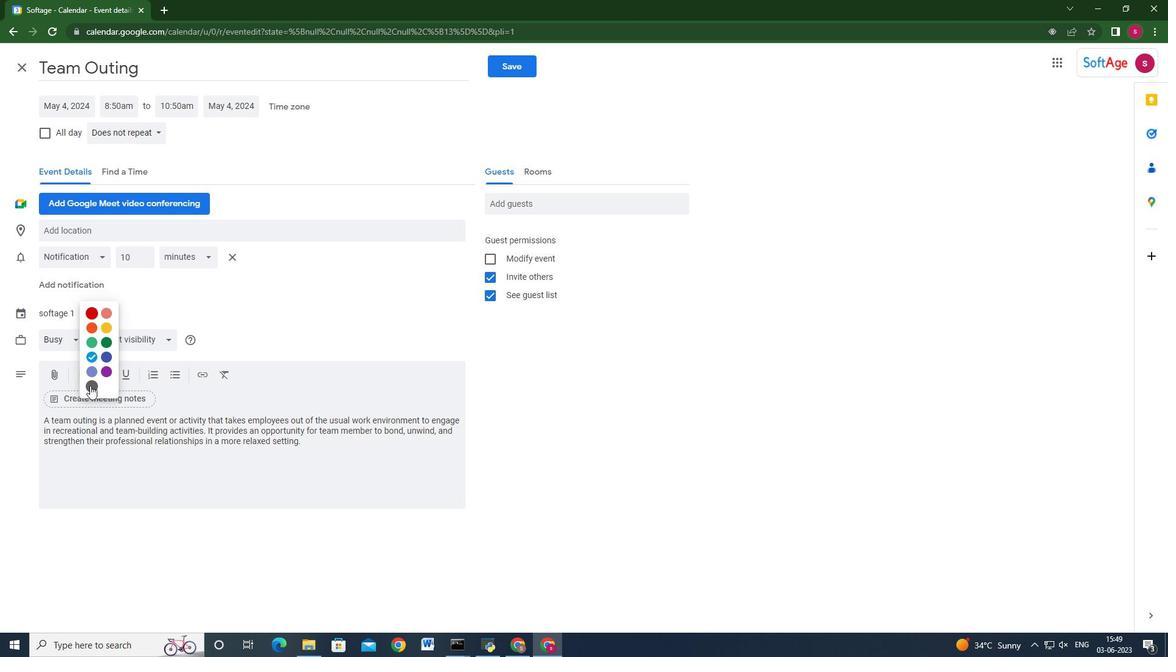 
Action: Mouse pressed left at (90, 385)
Screenshot: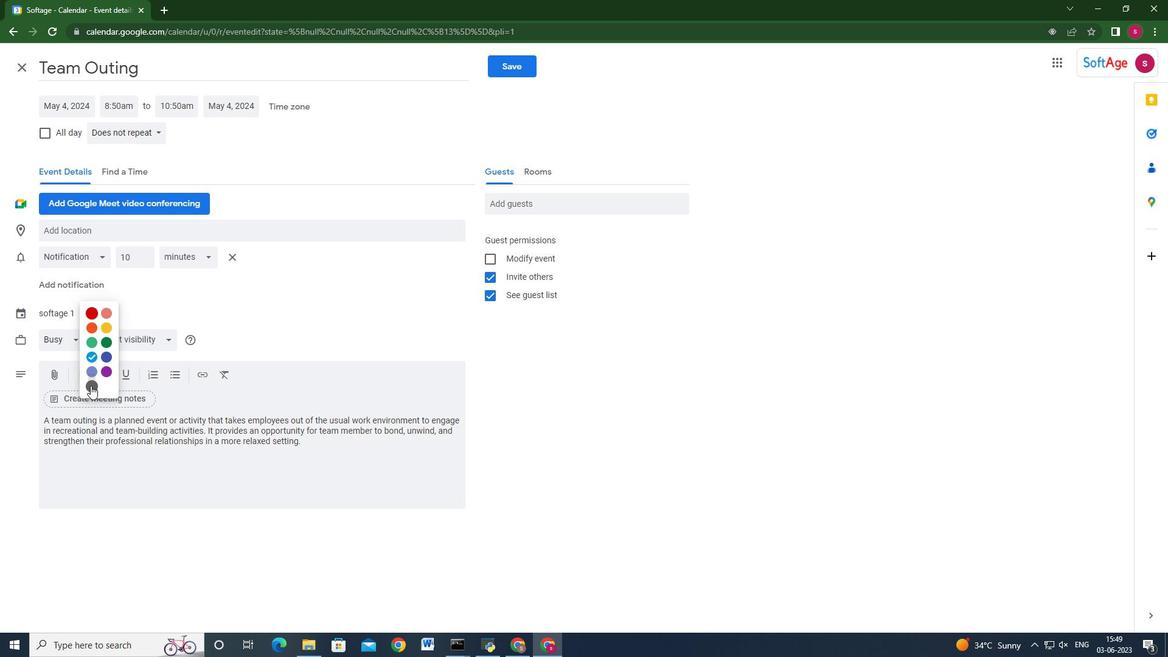
Action: Mouse moved to (157, 231)
Screenshot: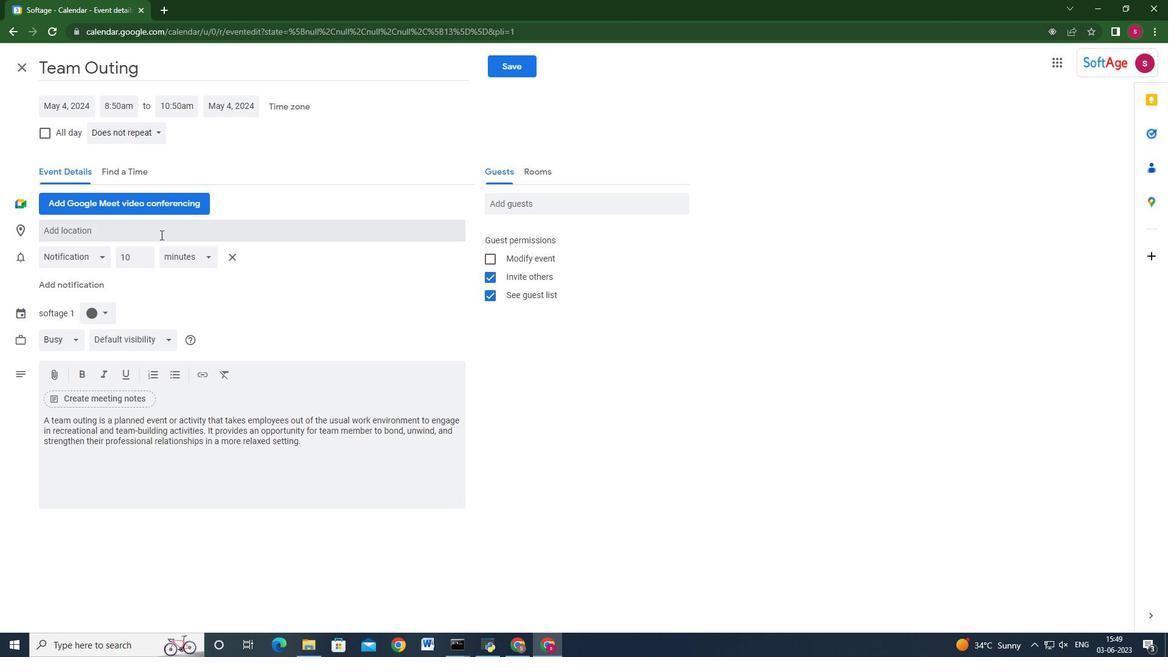 
Action: Mouse pressed left at (157, 231)
Screenshot: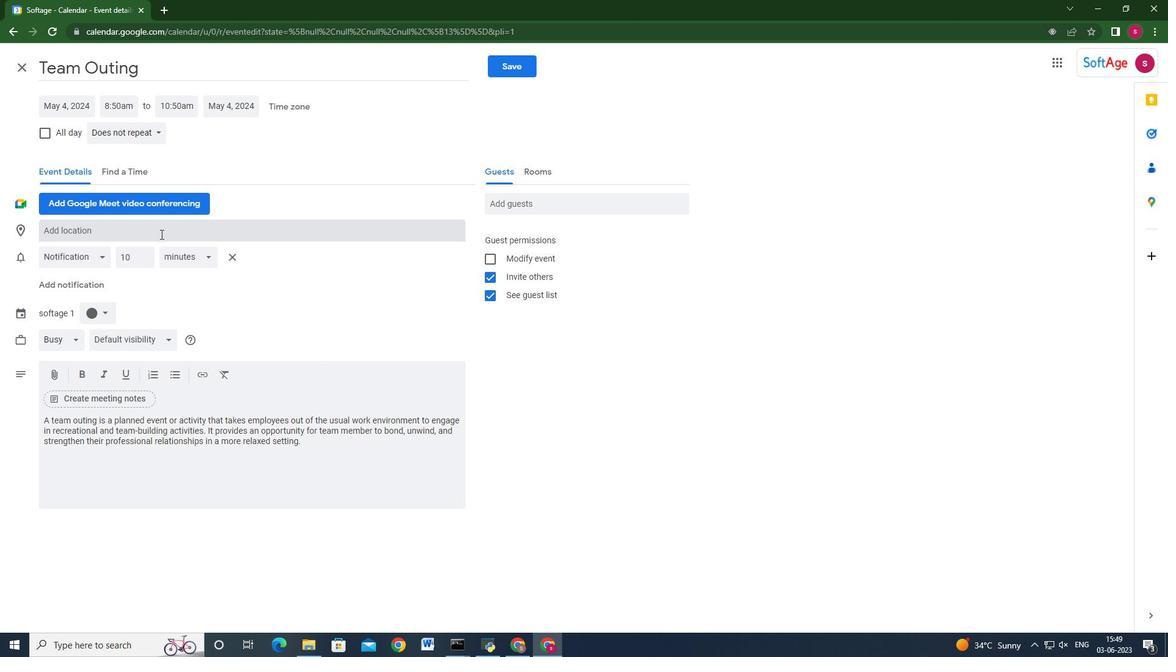 
Action: Key pressed 654<Key.space><Key.shift>Via<Key.space><Key.shift>Veneto,<Key.space><Key.shift>To<Key.backspace><Key.backspace><Key.shift>Rome,<Key.space><Key.shift>Italy,<Key.backspace>
Screenshot: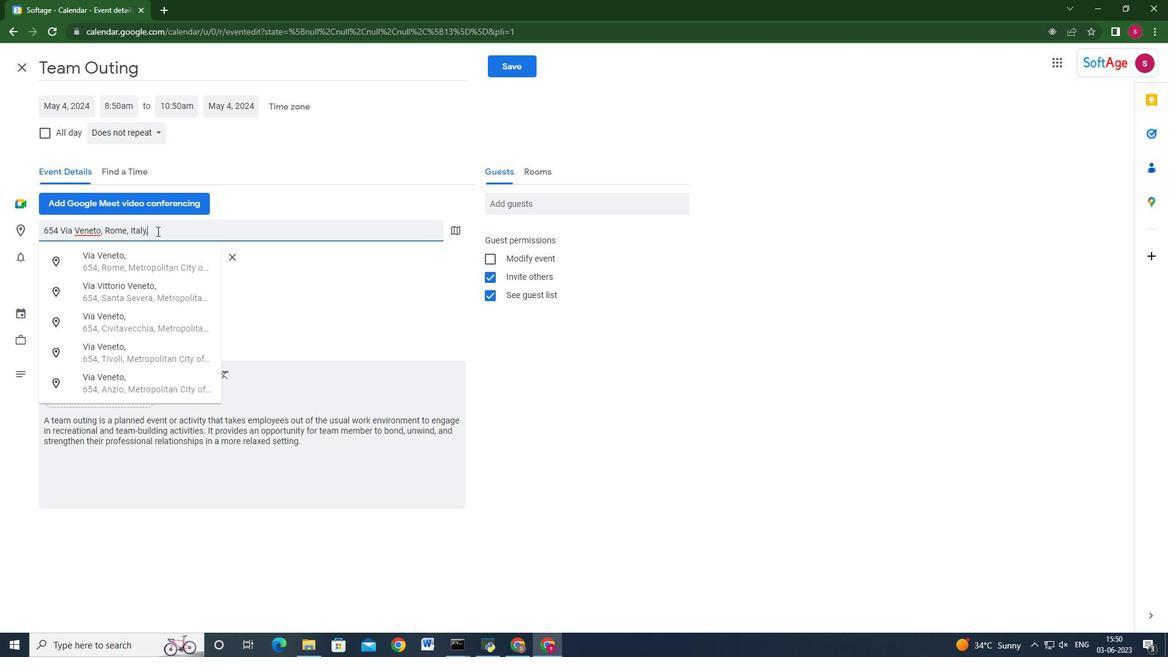 
Action: Mouse moved to (505, 206)
Screenshot: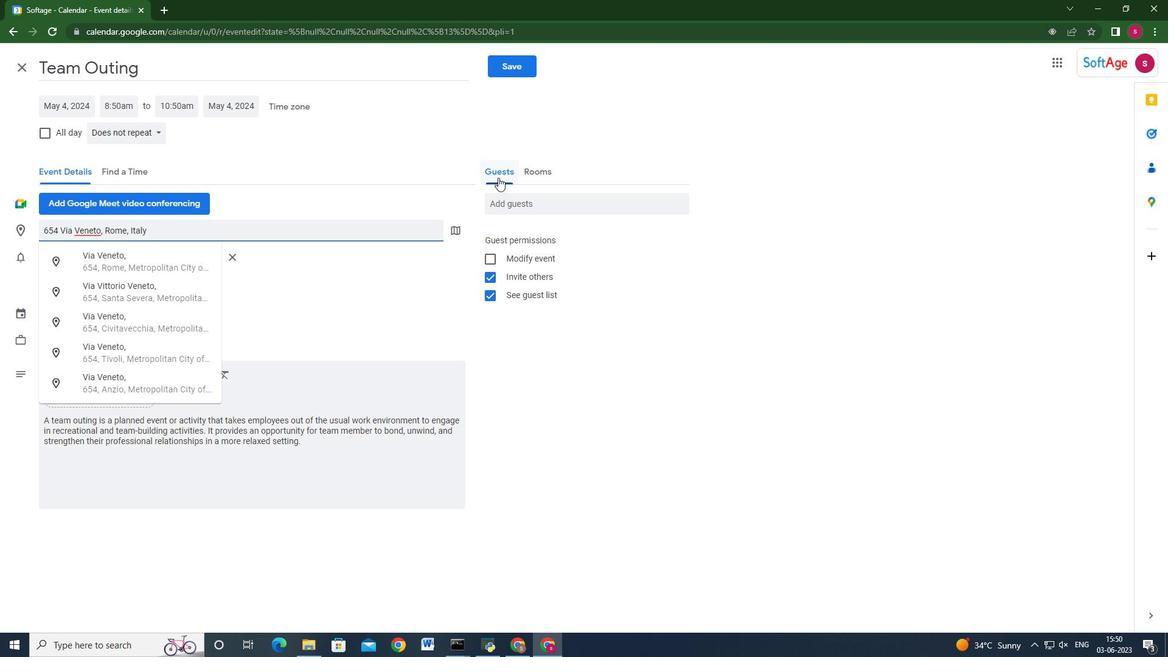
Action: Mouse pressed left at (505, 206)
Screenshot: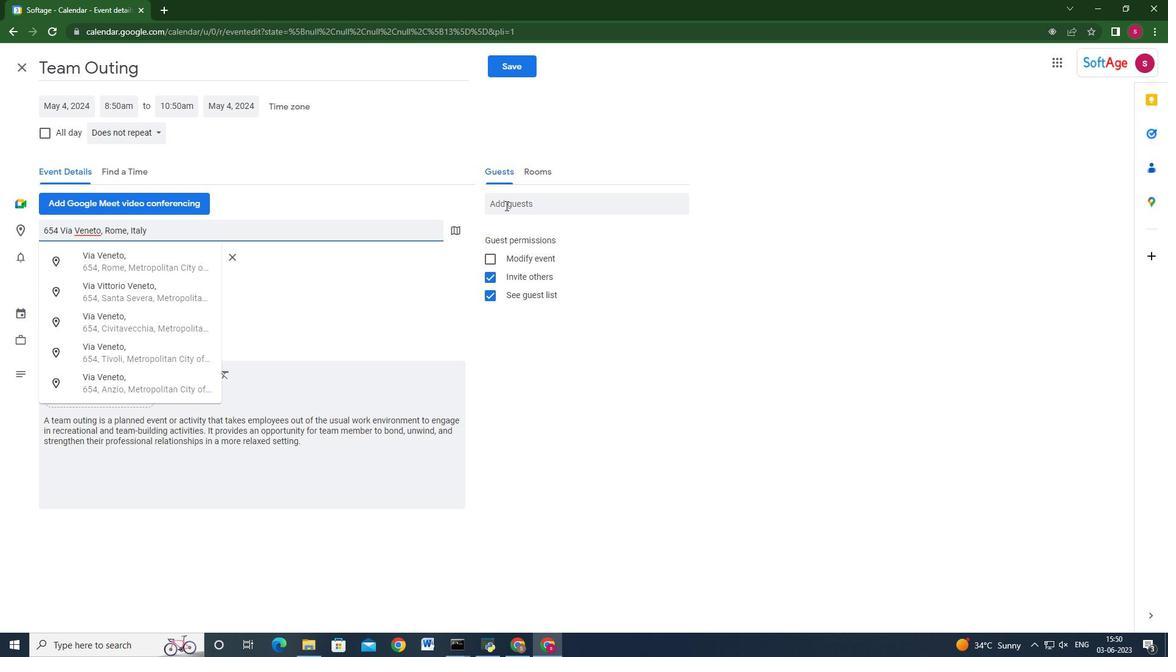 
Action: Key pressed softage.1<Key.shift_r><Key.backspace>3<Key.shift_r>S<Key.backspace><Key.shift_r>@softage.net<Key.enter>softage.4<Key.shift_r>@softage.net<Key.enter>
Screenshot: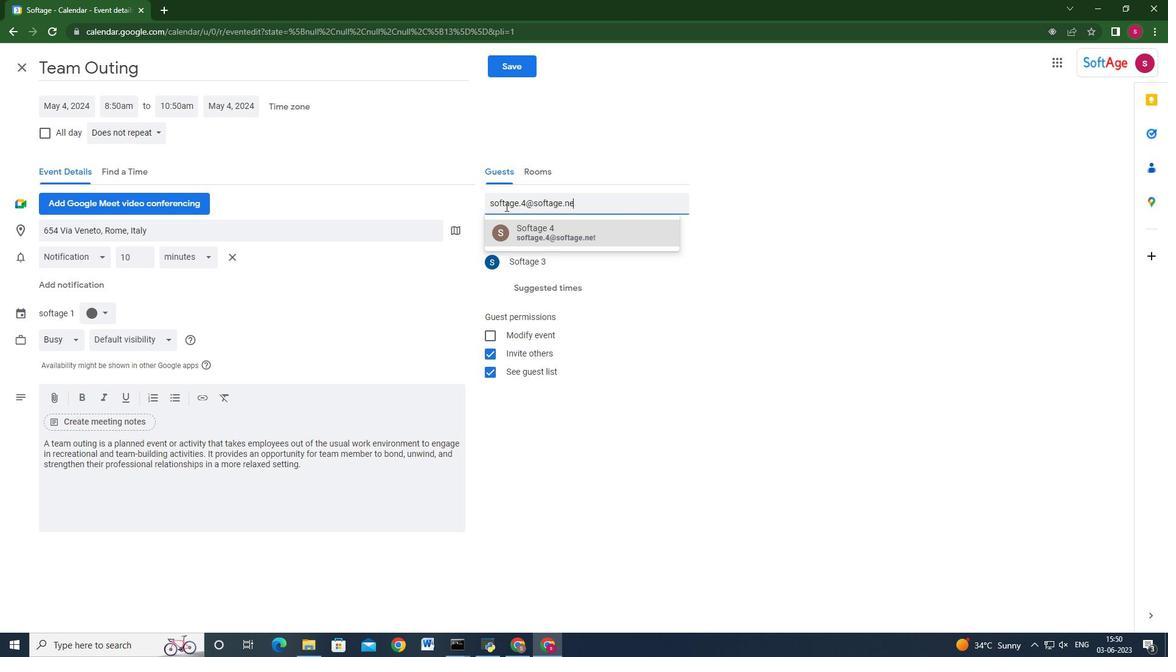 
Action: Mouse moved to (144, 133)
Screenshot: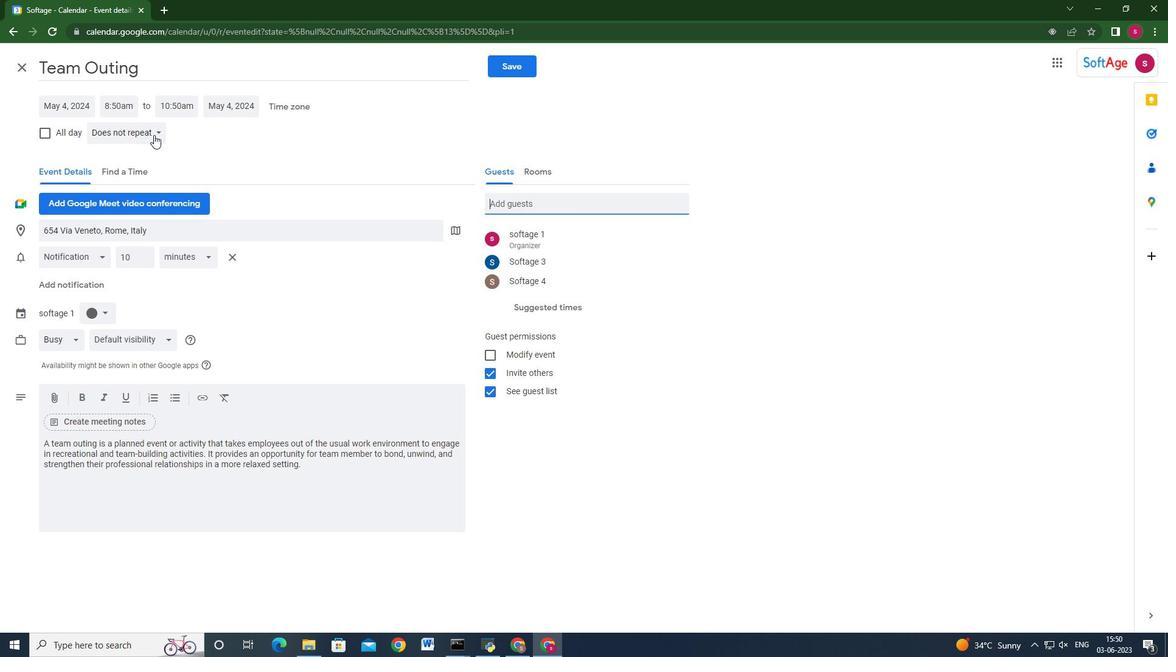 
Action: Mouse pressed left at (144, 133)
Screenshot: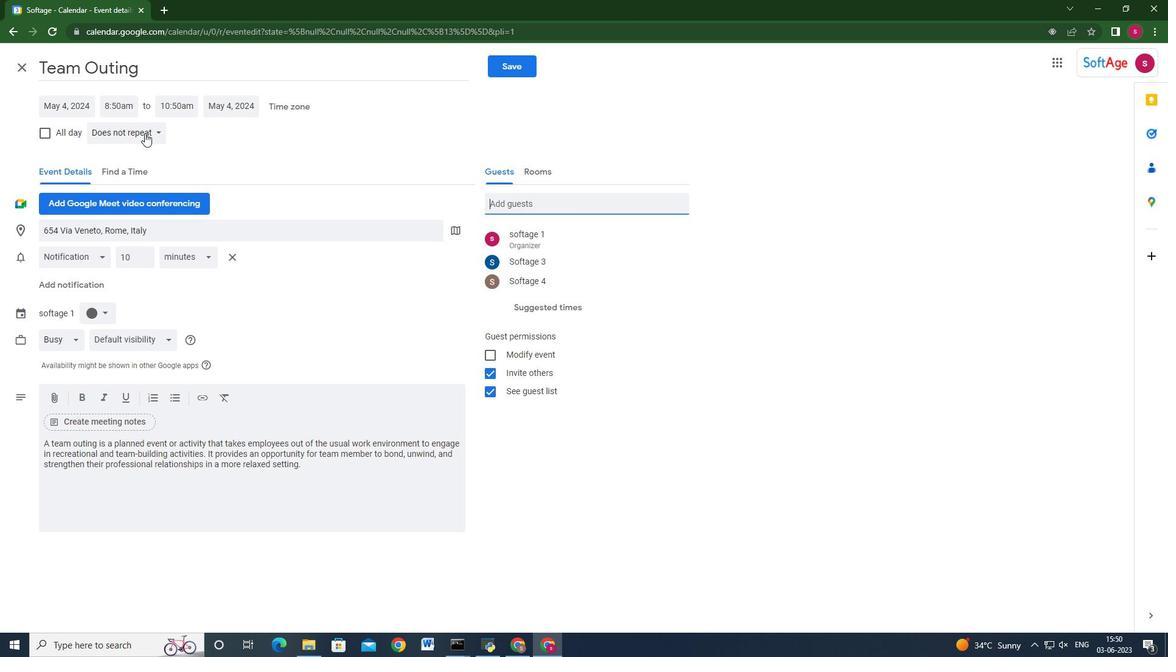 
Action: Mouse moved to (146, 159)
Screenshot: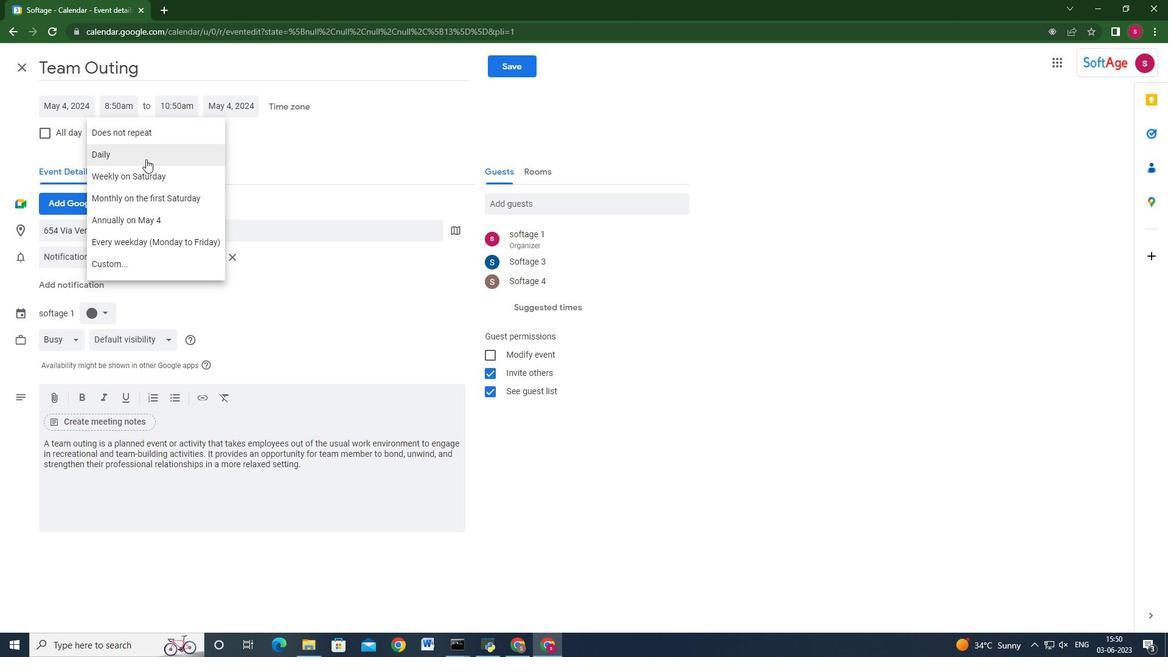 
Action: Mouse pressed left at (146, 159)
Screenshot: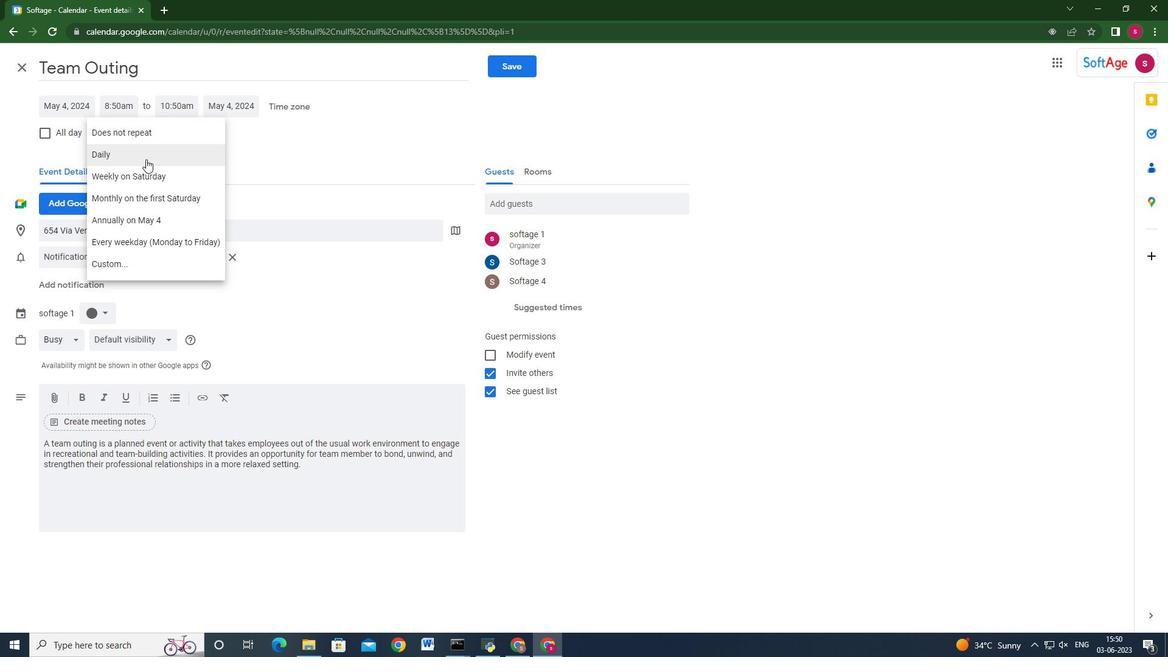 
Action: Mouse moved to (704, 398)
Screenshot: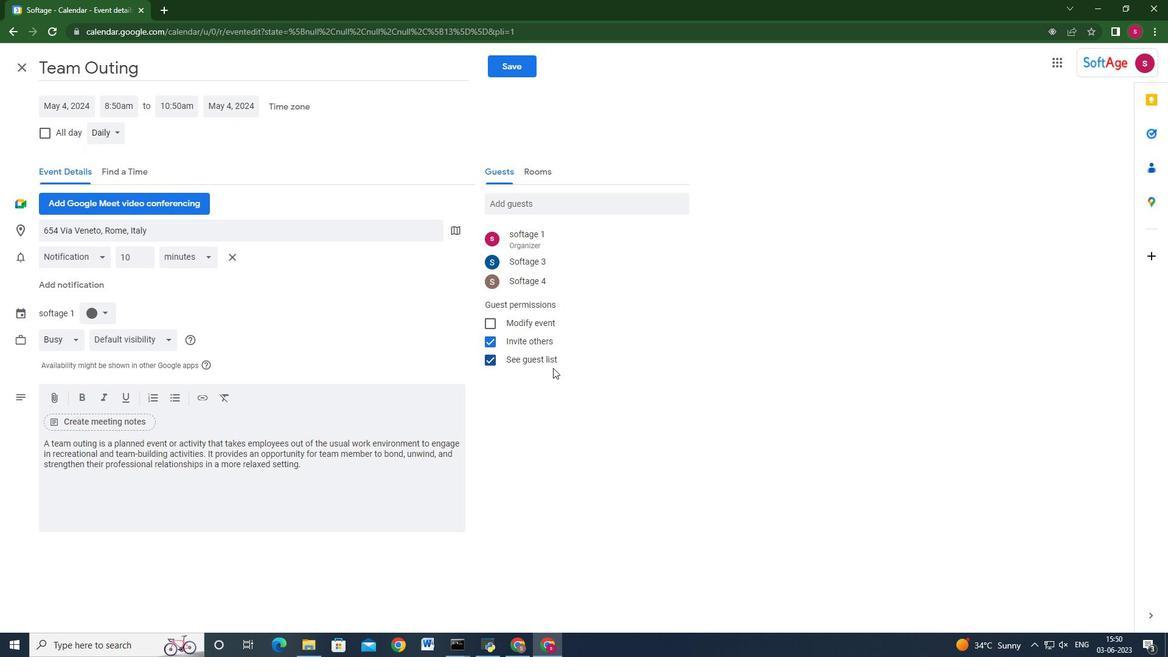 
Action: Mouse scrolled (704, 398) with delta (0, 0)
Screenshot: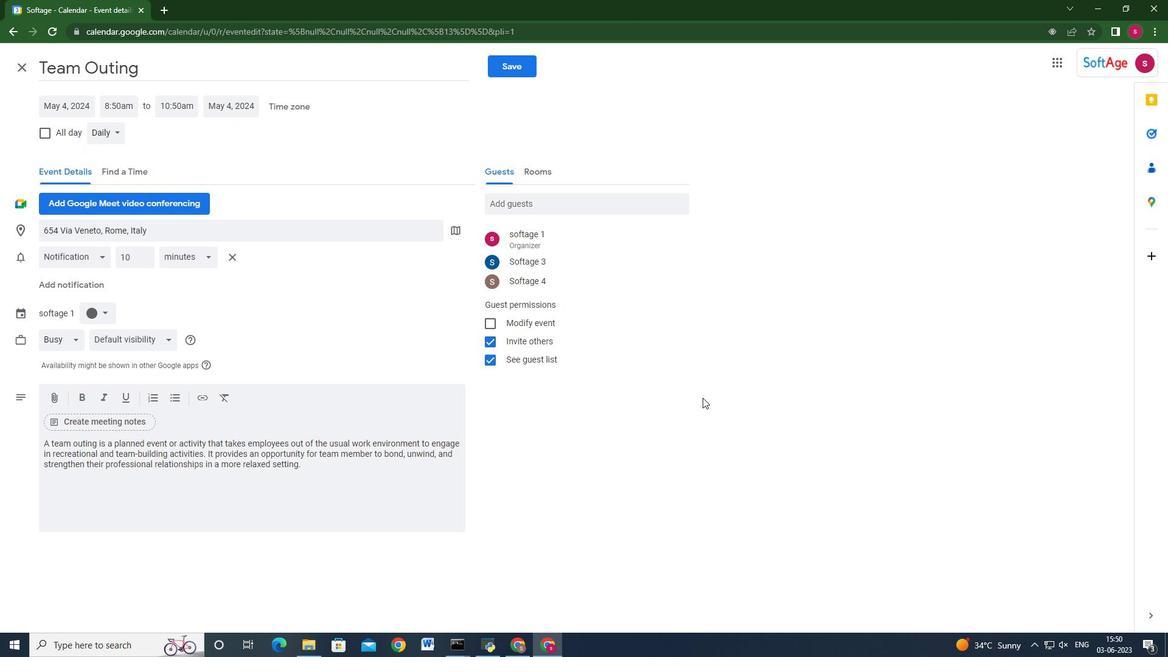 
Action: Mouse moved to (110, 137)
Screenshot: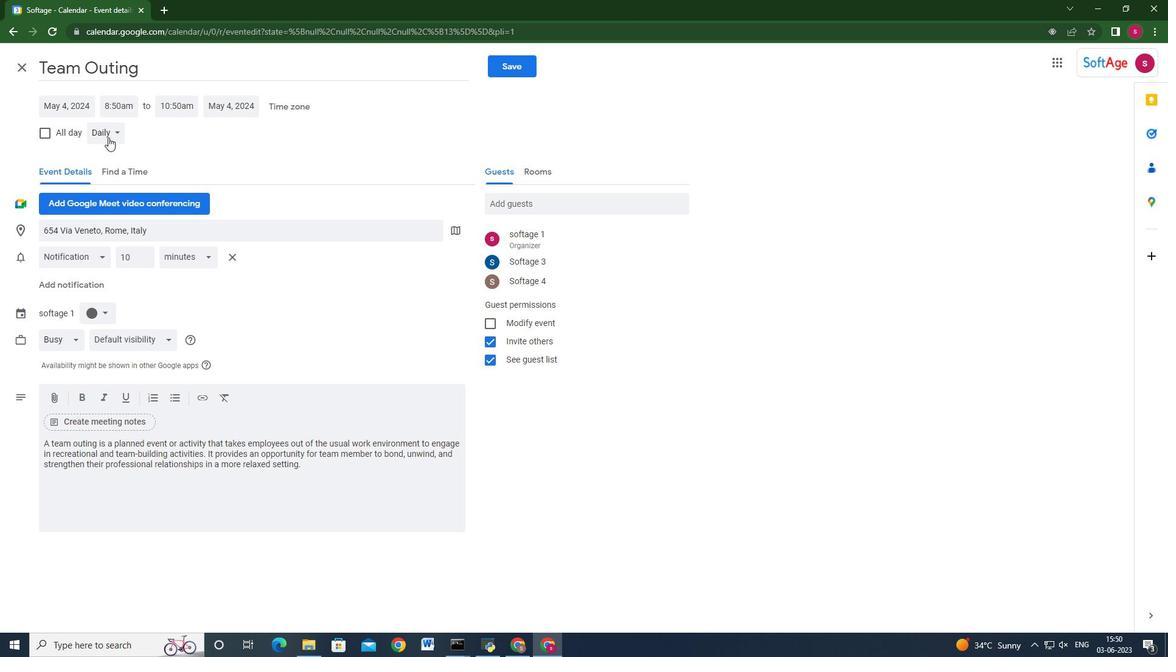 
Action: Mouse pressed left at (110, 137)
Screenshot: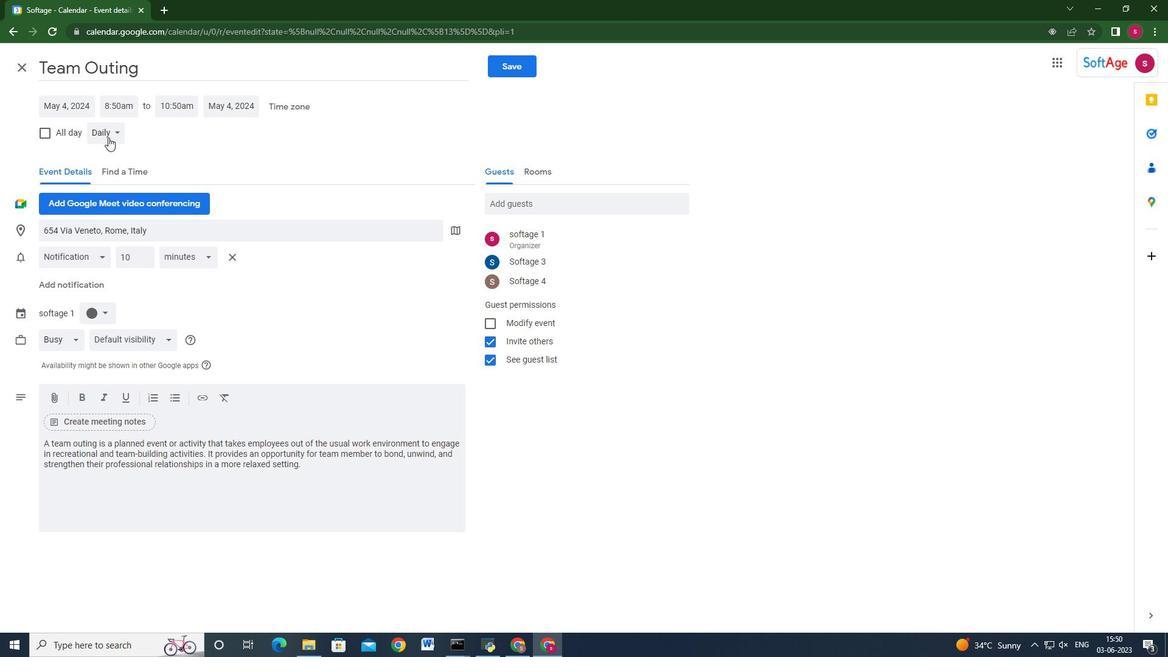 
Action: Mouse moved to (118, 131)
Screenshot: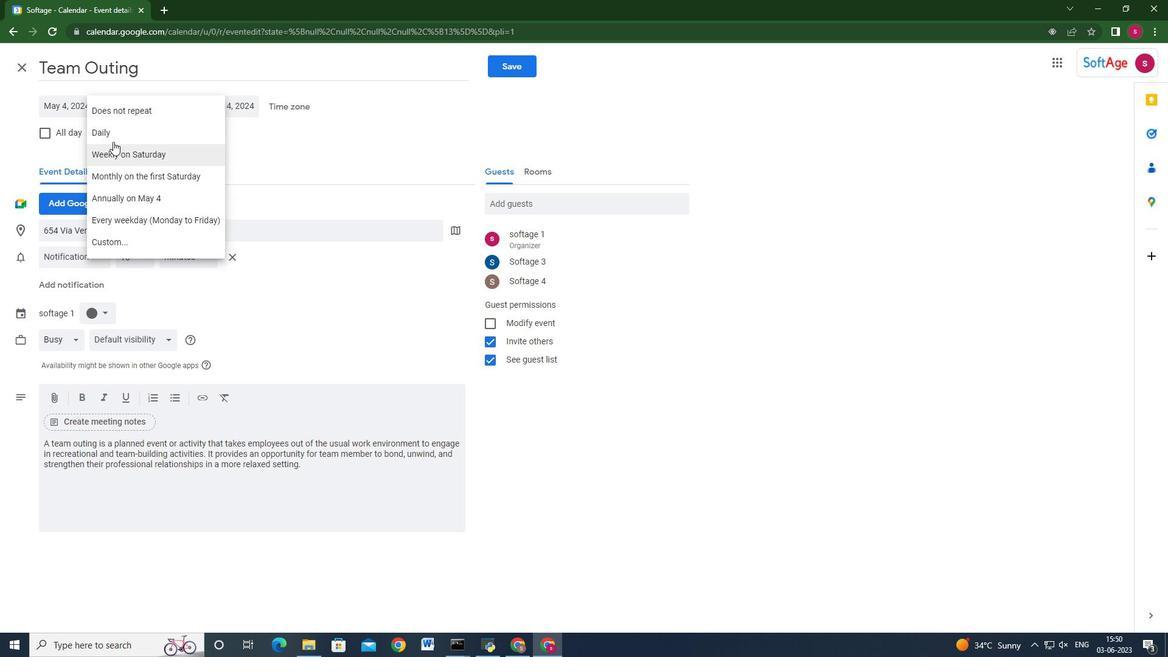 
Action: Mouse pressed left at (118, 131)
Screenshot: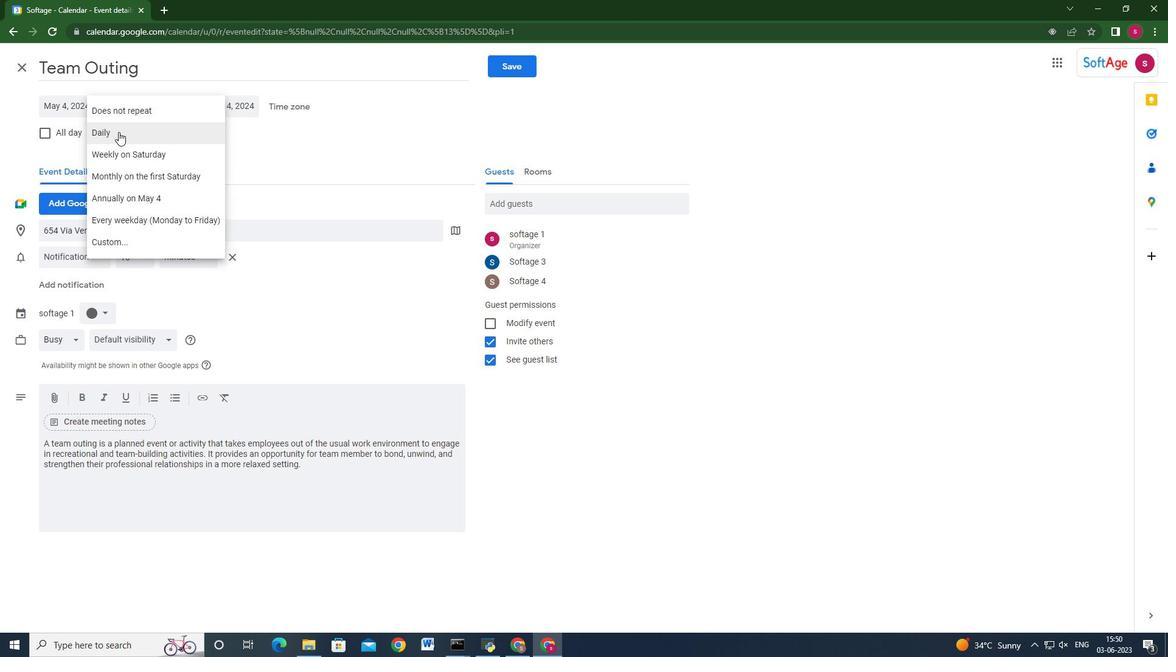 
Action: Mouse moved to (518, 71)
Screenshot: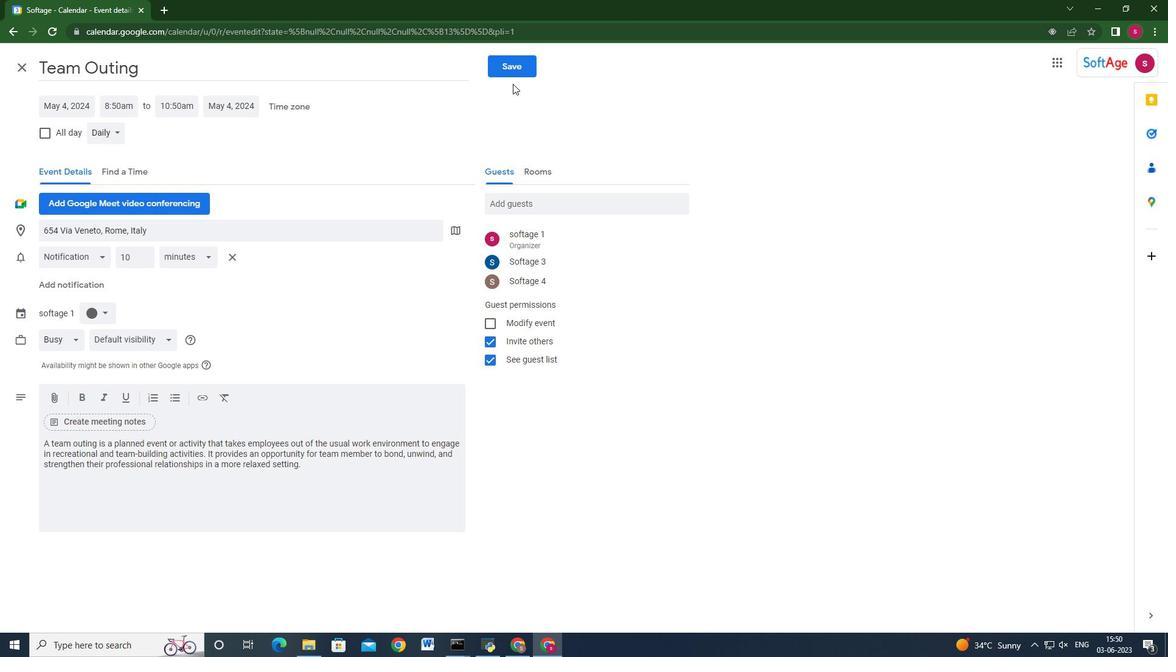 
Action: Mouse pressed left at (518, 71)
Screenshot: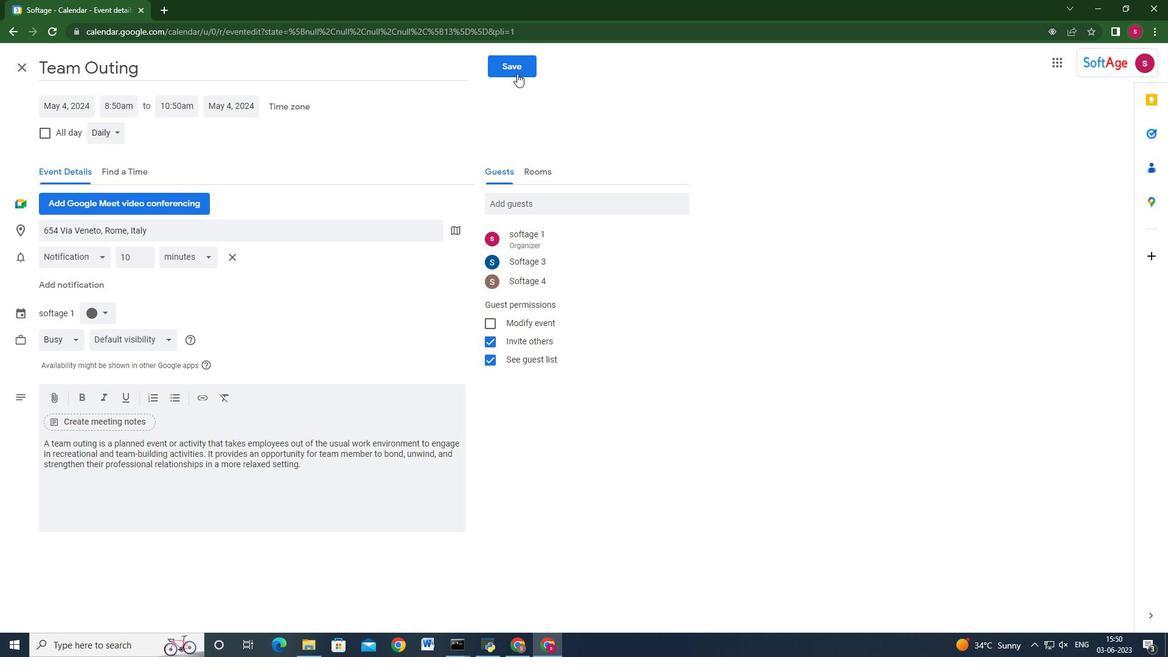 
Action: Mouse moved to (693, 364)
Screenshot: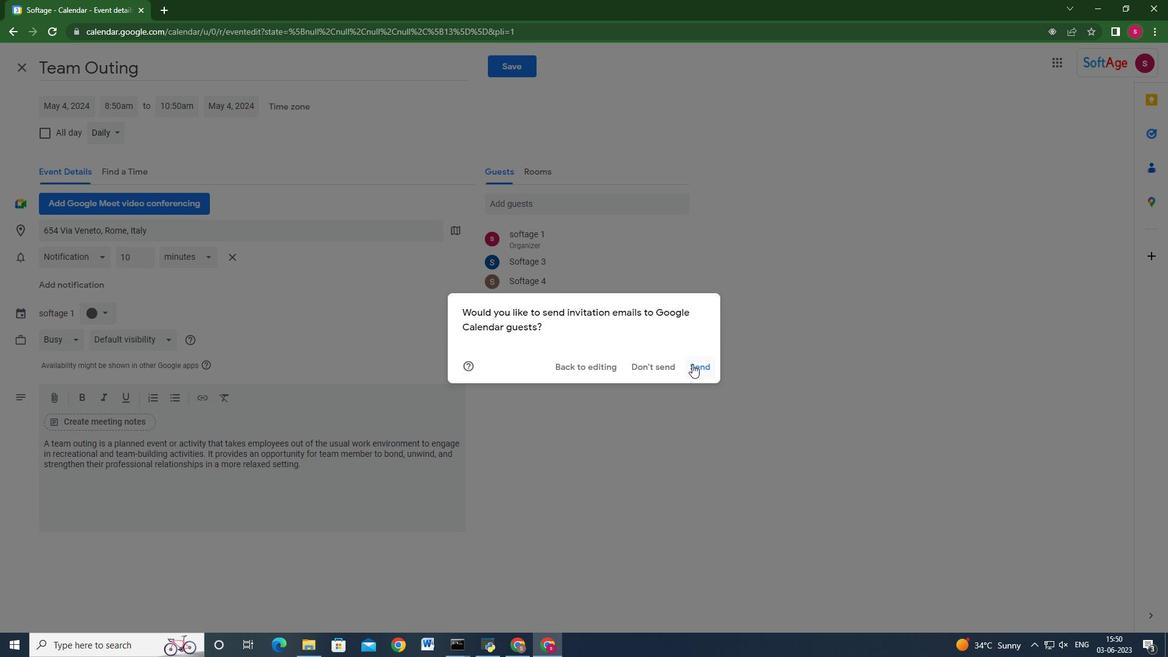 
Action: Mouse pressed left at (693, 364)
Screenshot: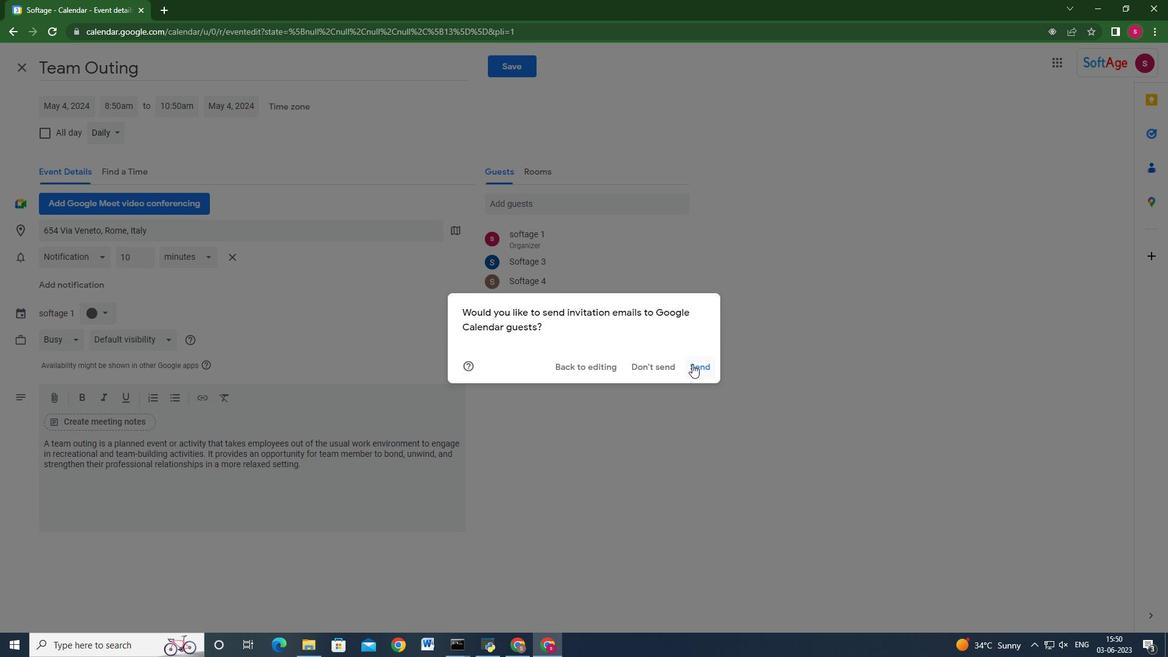 
Action: Mouse moved to (698, 364)
Screenshot: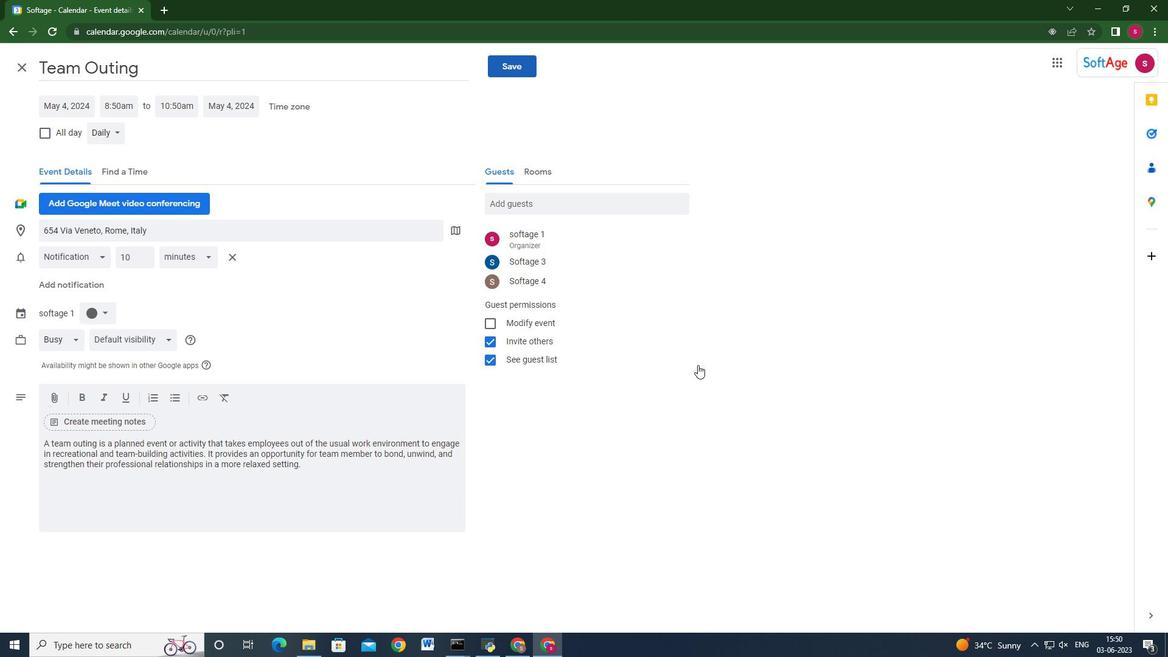 
